 Task: Add an event with the title Second Product Development Meeting, date '2023/12/11', time 8:30 AM to 10:30 AMand add a description: Analyzing the intended target audience and evaluating how well the campaign resonated with them. This includes assessing the campaign's relevance, messaging, and communication channels used to reach the target audience.Select event color  Flamingo . Add location for the event as: 789 Elafonisi Beach, Crete, Greece, logged in from the account softage.6@softage.netand send the event invitation to softage.3@softage.net and softage.4@softage.net. Set a reminder for the event Weekly on Sunday
Action: Mouse moved to (66, 95)
Screenshot: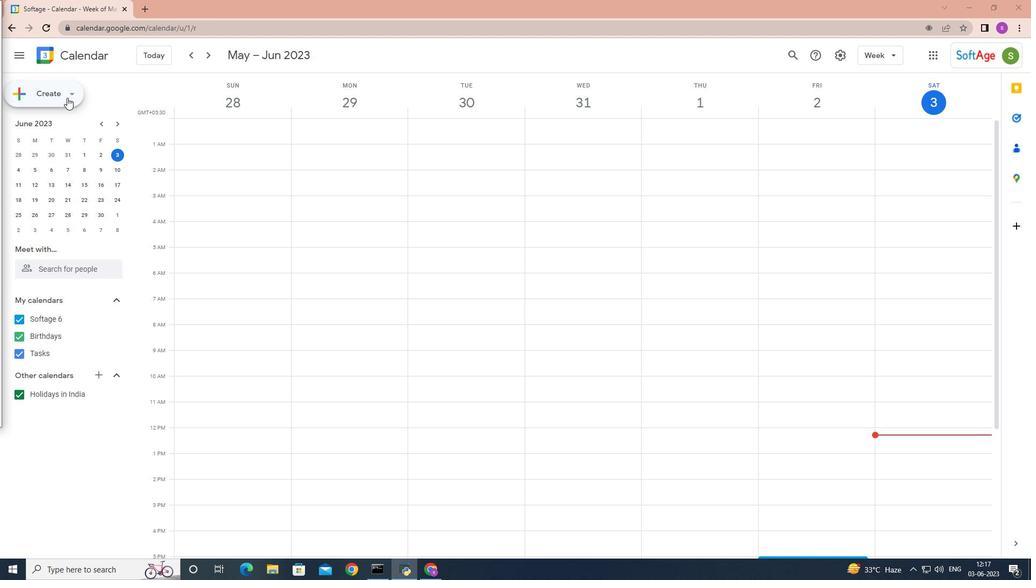 
Action: Mouse pressed left at (66, 95)
Screenshot: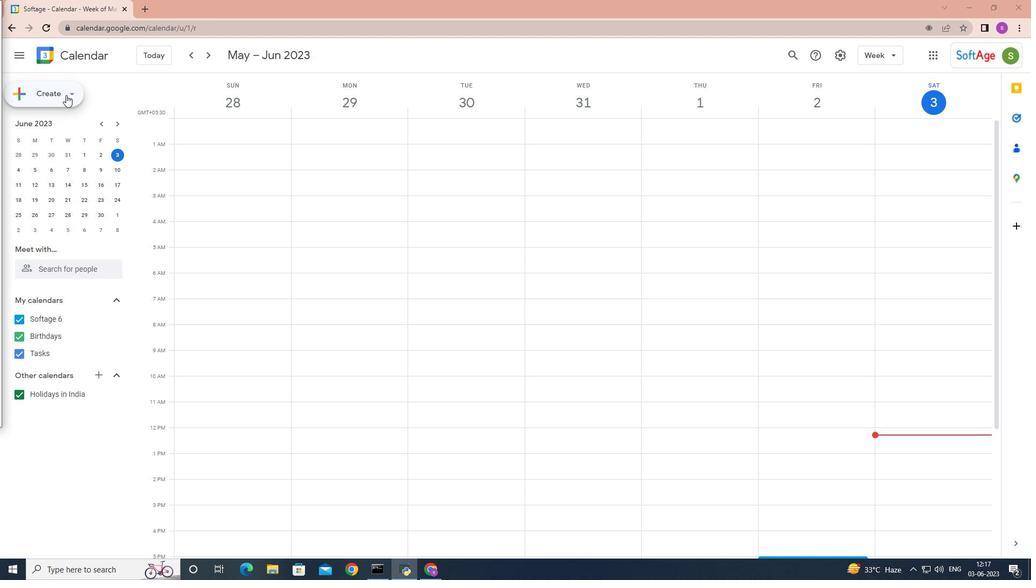 
Action: Mouse moved to (62, 118)
Screenshot: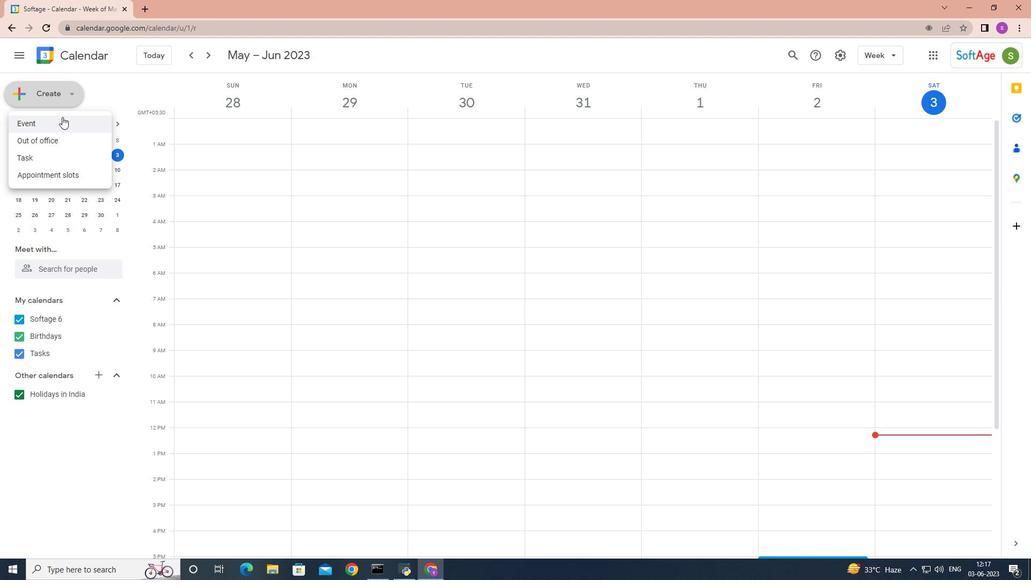 
Action: Mouse pressed left at (62, 118)
Screenshot: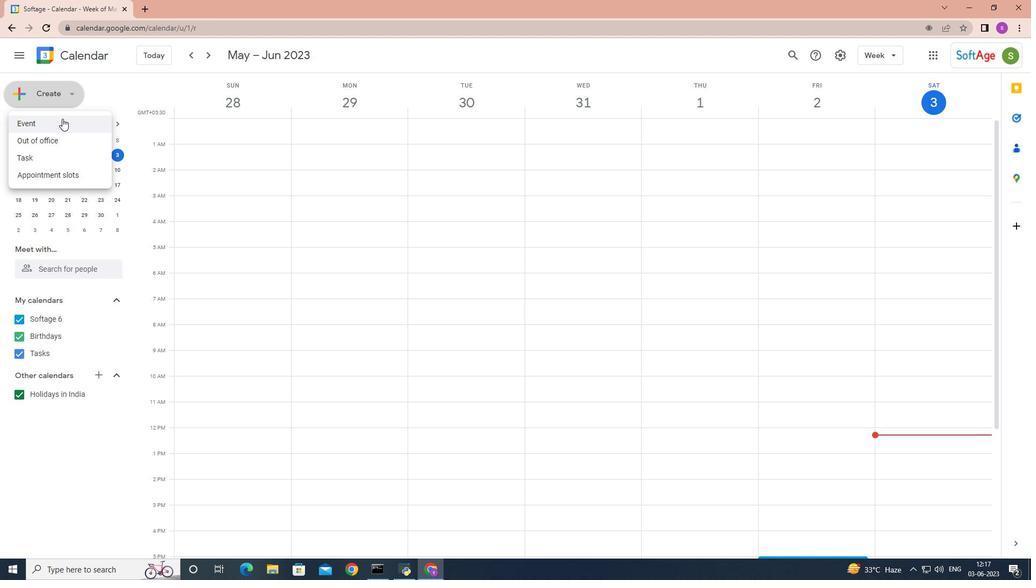 
Action: Mouse moved to (764, 427)
Screenshot: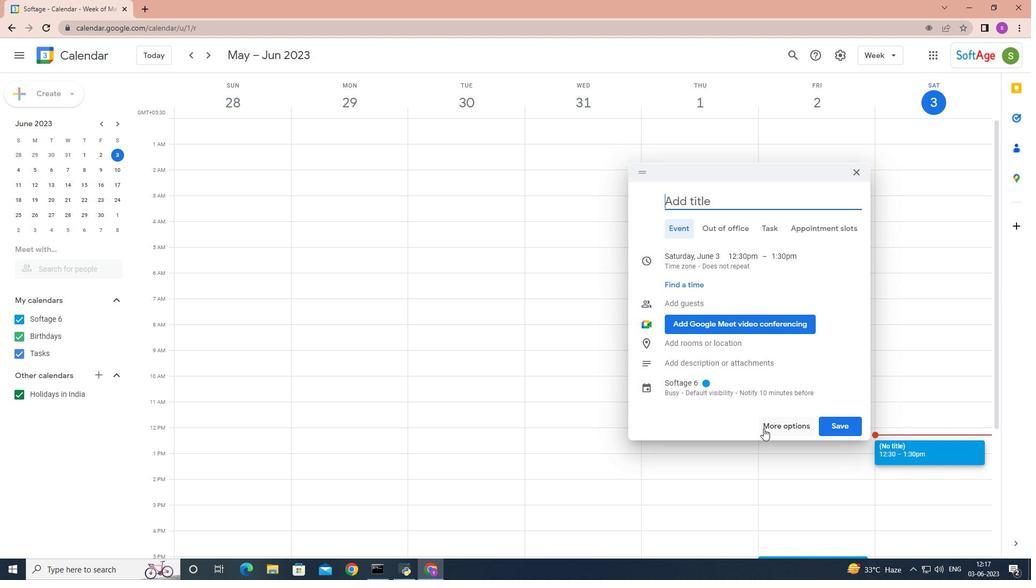 
Action: Mouse pressed left at (764, 427)
Screenshot: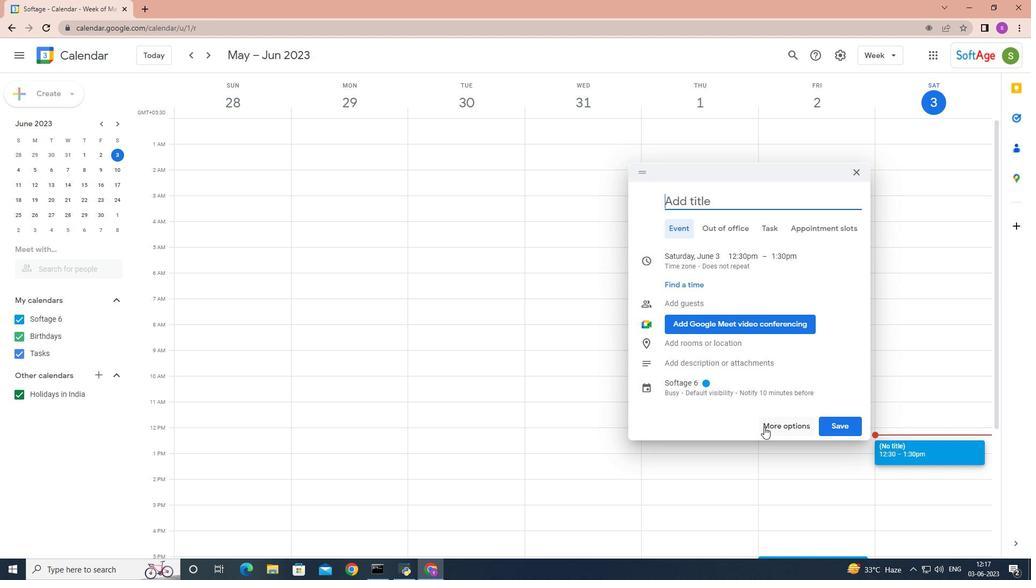 
Action: Mouse moved to (756, 423)
Screenshot: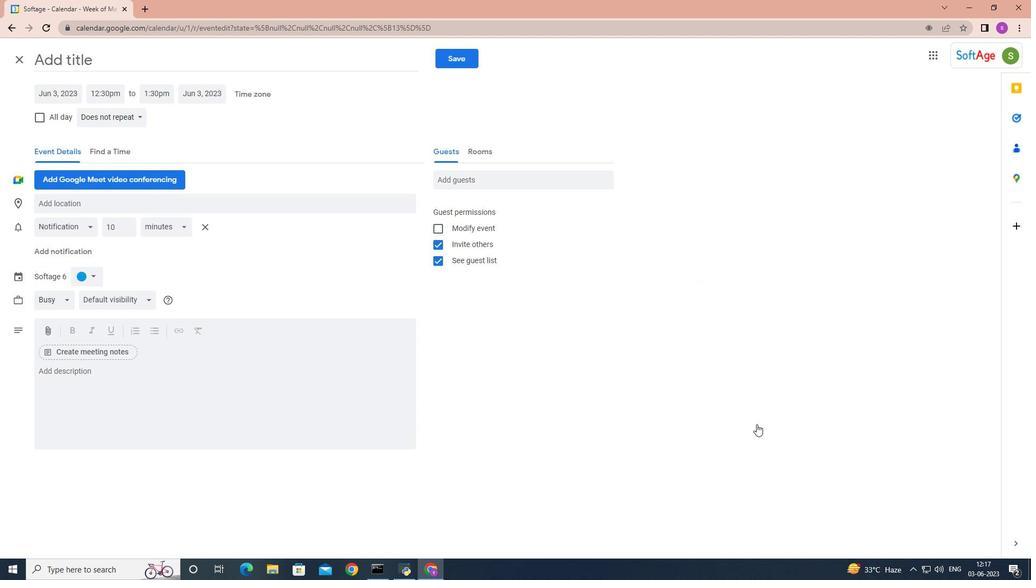 
Action: Key pressed <Key.shift>Second<Key.space><Key.shift>Product<Key.space><Key.shift>Development<Key.space><Key.shift>Meeting
Screenshot: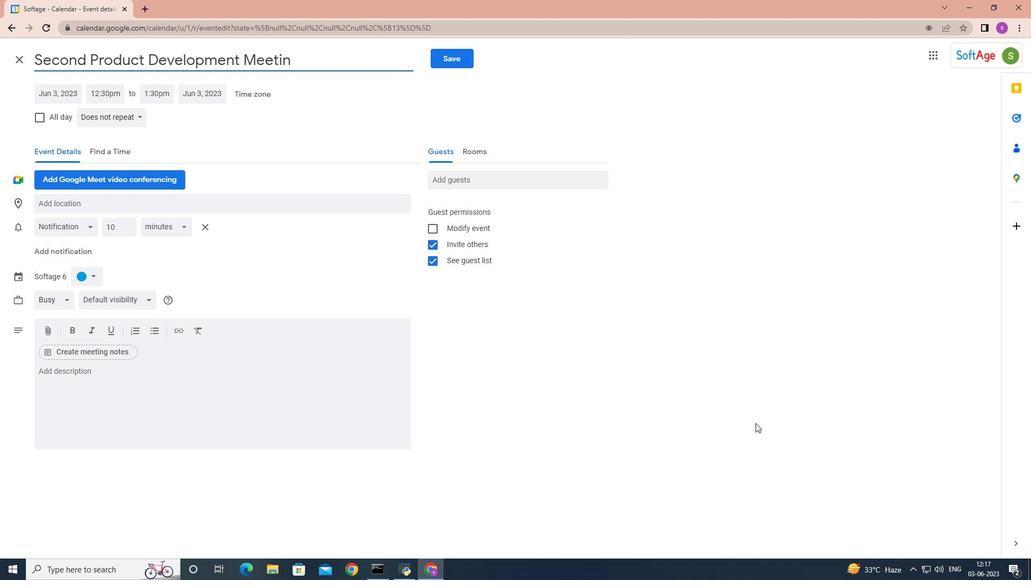 
Action: Mouse moved to (51, 91)
Screenshot: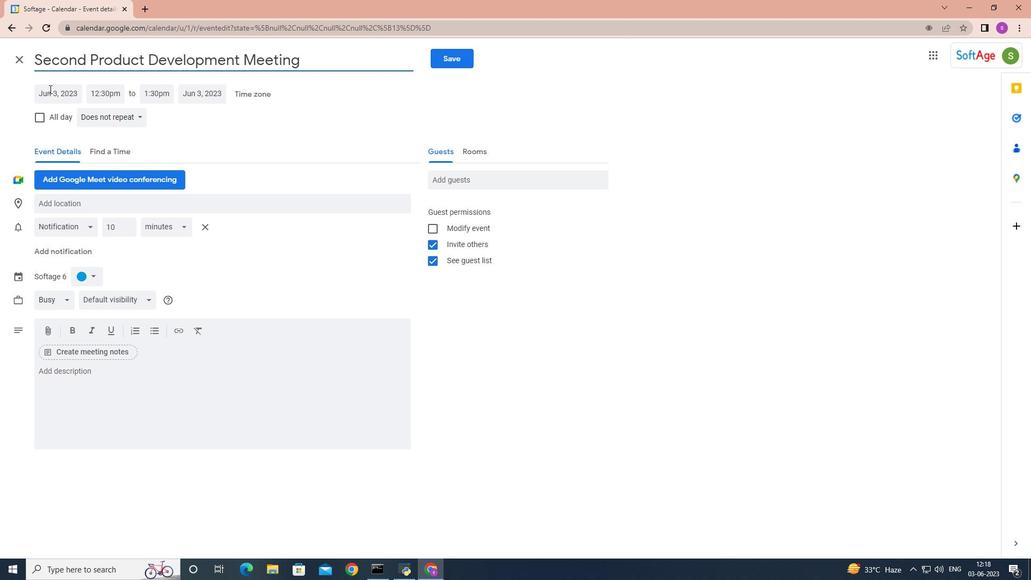 
Action: Mouse pressed left at (51, 91)
Screenshot: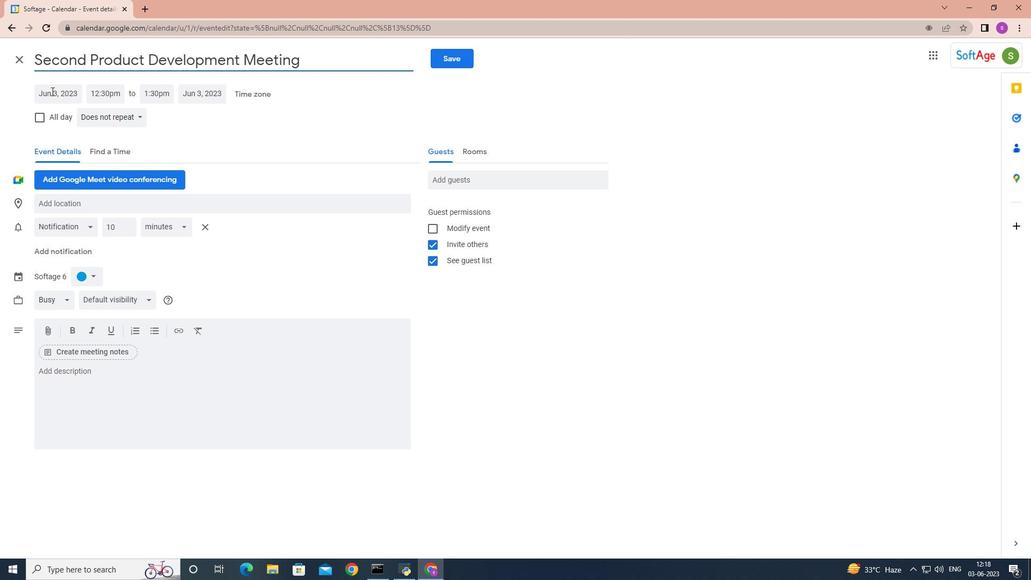 
Action: Mouse moved to (170, 116)
Screenshot: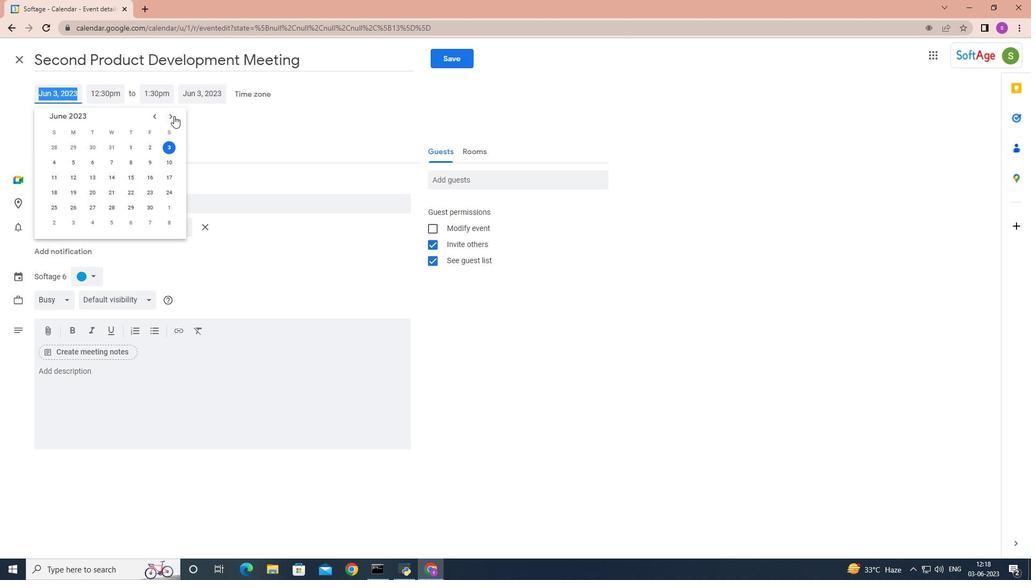 
Action: Mouse pressed left at (170, 116)
Screenshot: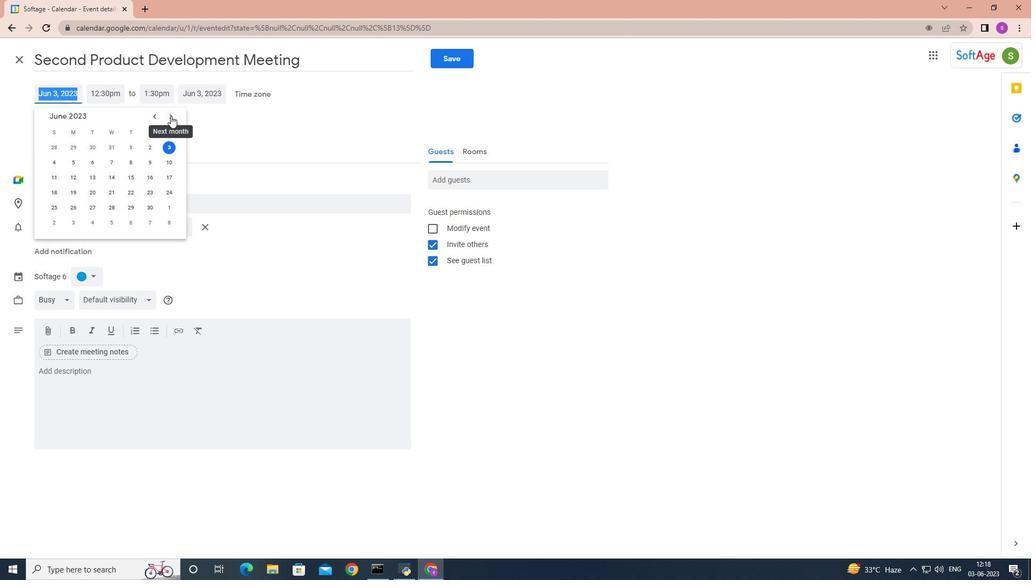 
Action: Mouse pressed left at (170, 116)
Screenshot: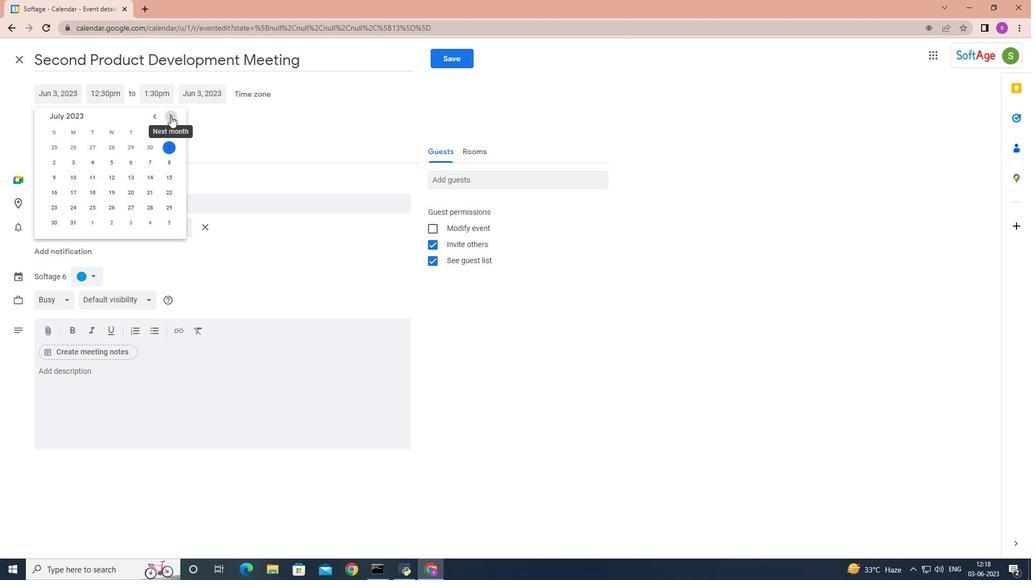 
Action: Mouse pressed left at (170, 116)
Screenshot: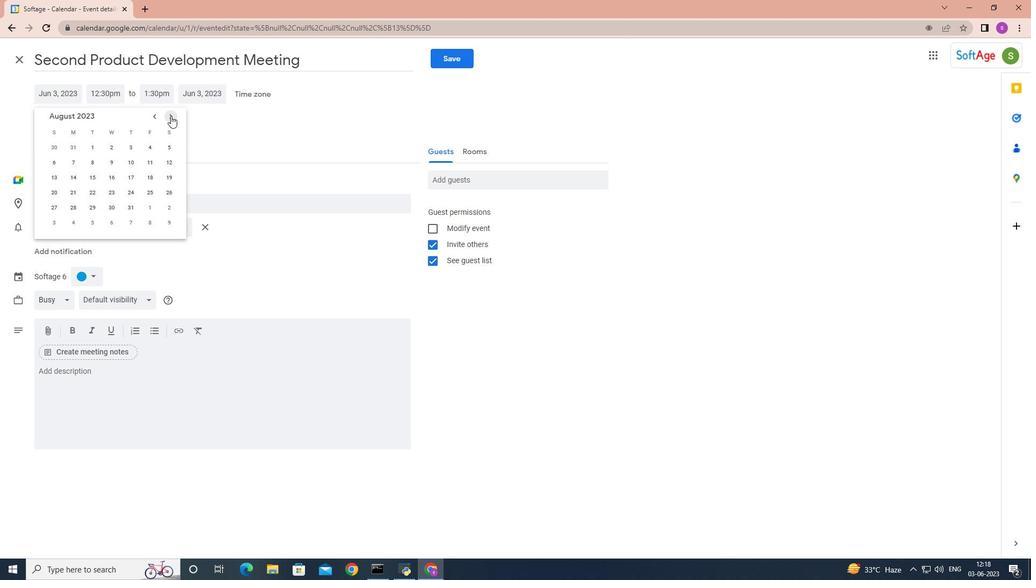 
Action: Mouse pressed left at (170, 116)
Screenshot: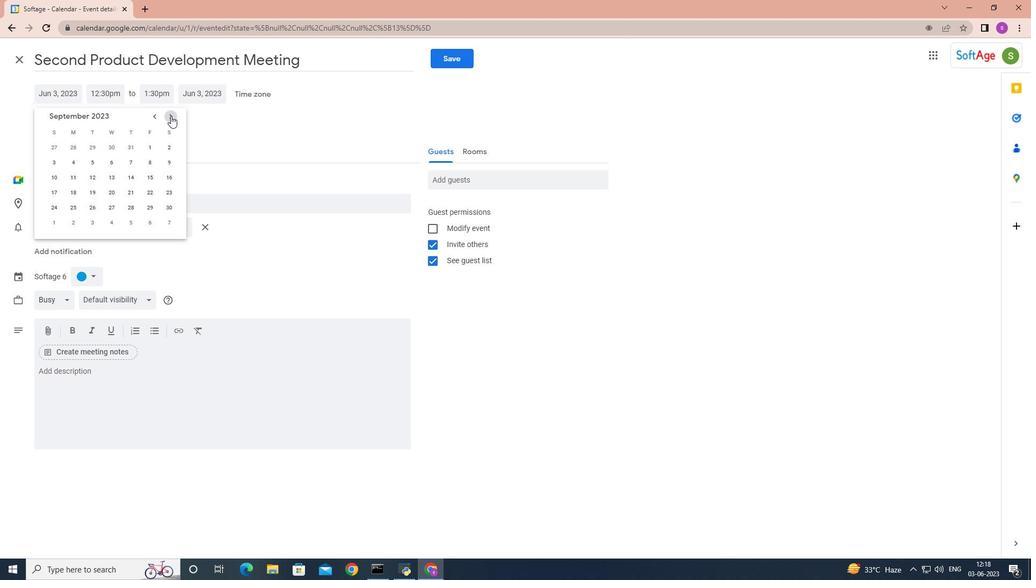 
Action: Mouse pressed left at (170, 116)
Screenshot: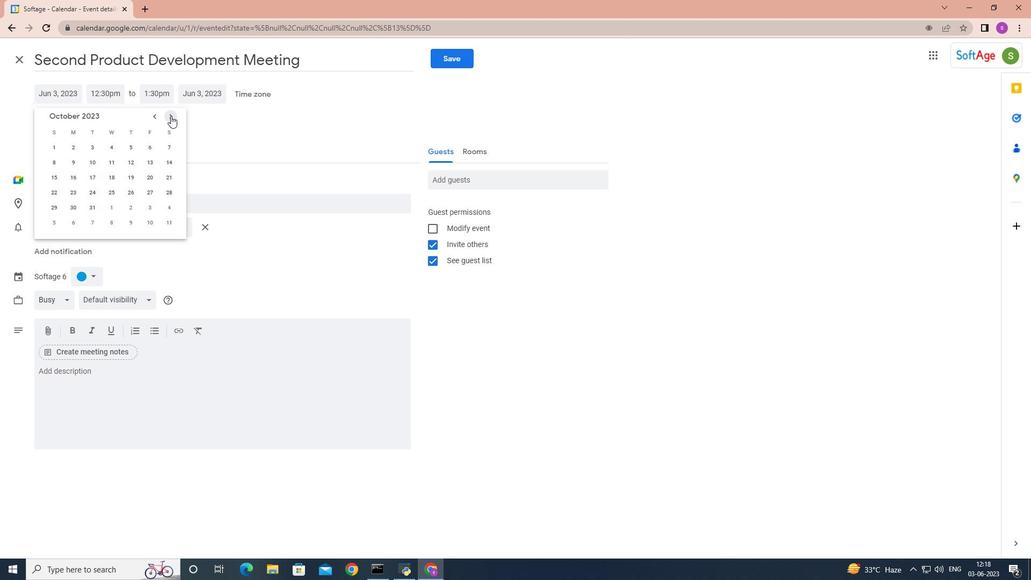
Action: Mouse pressed left at (170, 116)
Screenshot: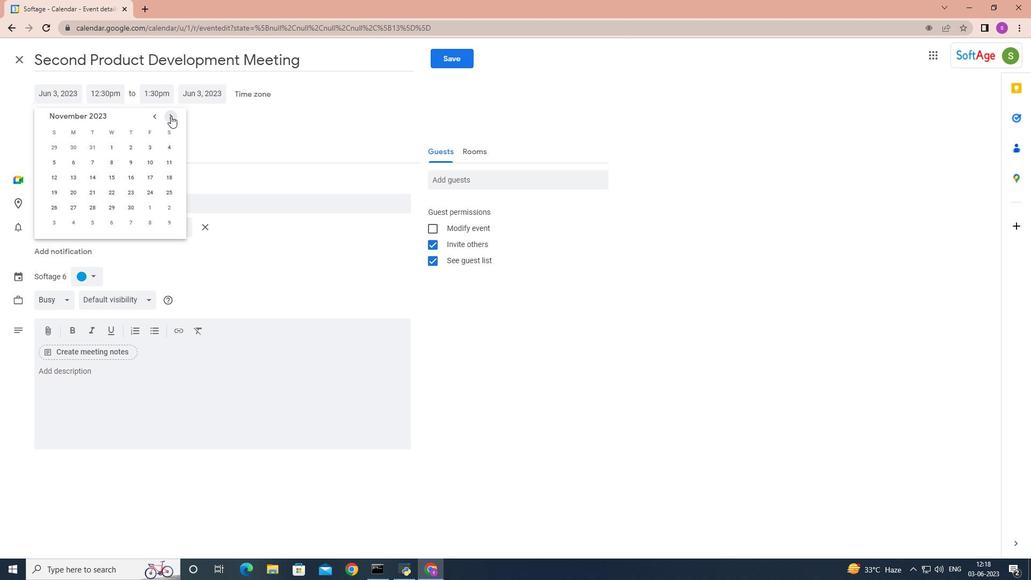 
Action: Mouse pressed left at (170, 116)
Screenshot: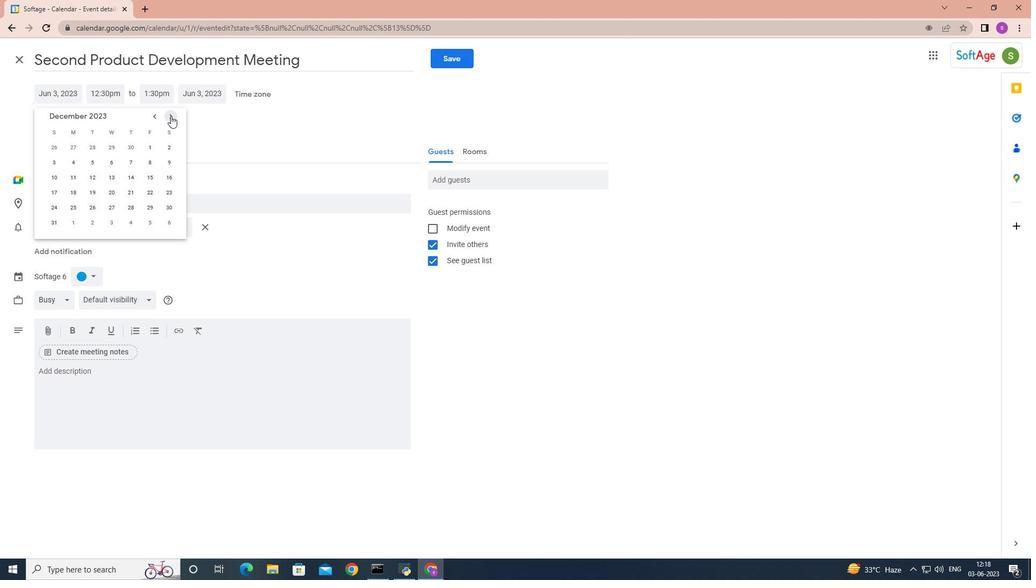 
Action: Mouse moved to (152, 116)
Screenshot: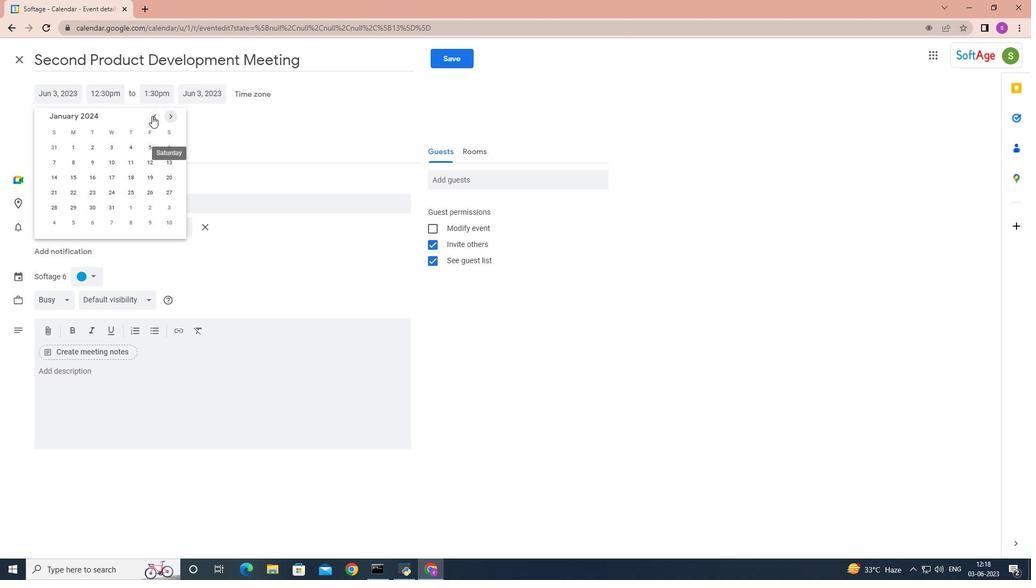 
Action: Mouse pressed left at (152, 116)
Screenshot: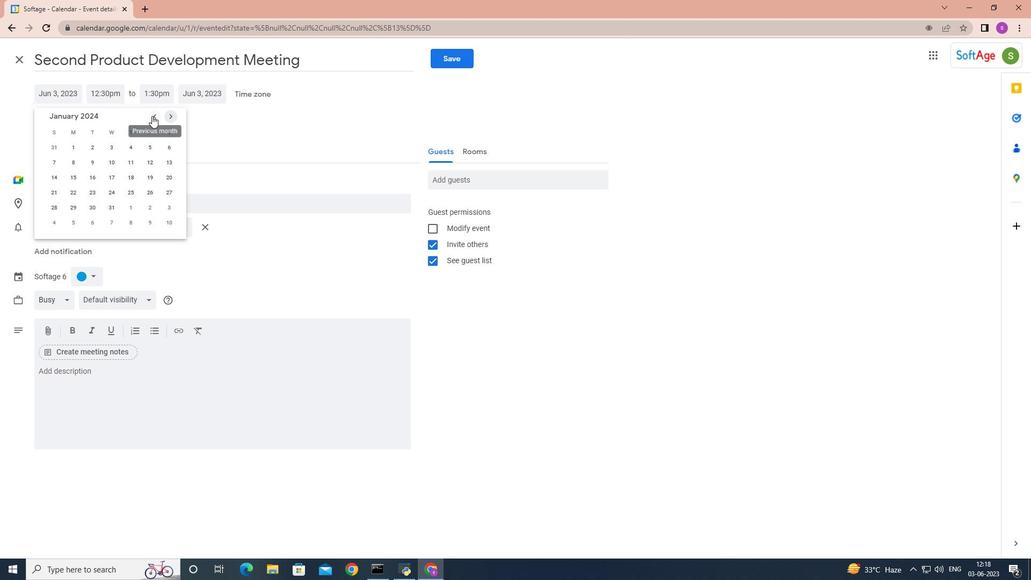 
Action: Mouse moved to (74, 177)
Screenshot: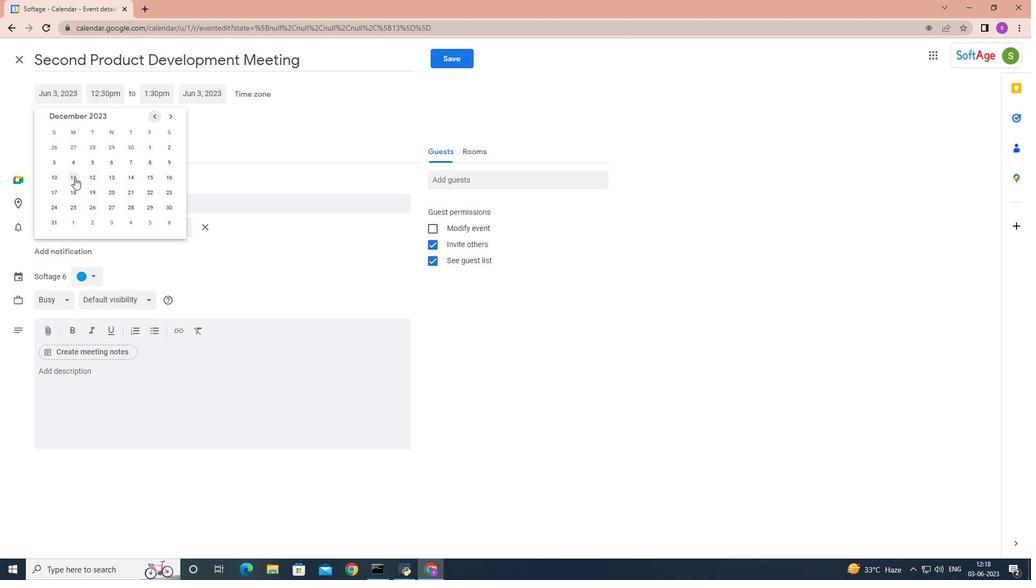 
Action: Mouse pressed left at (74, 177)
Screenshot: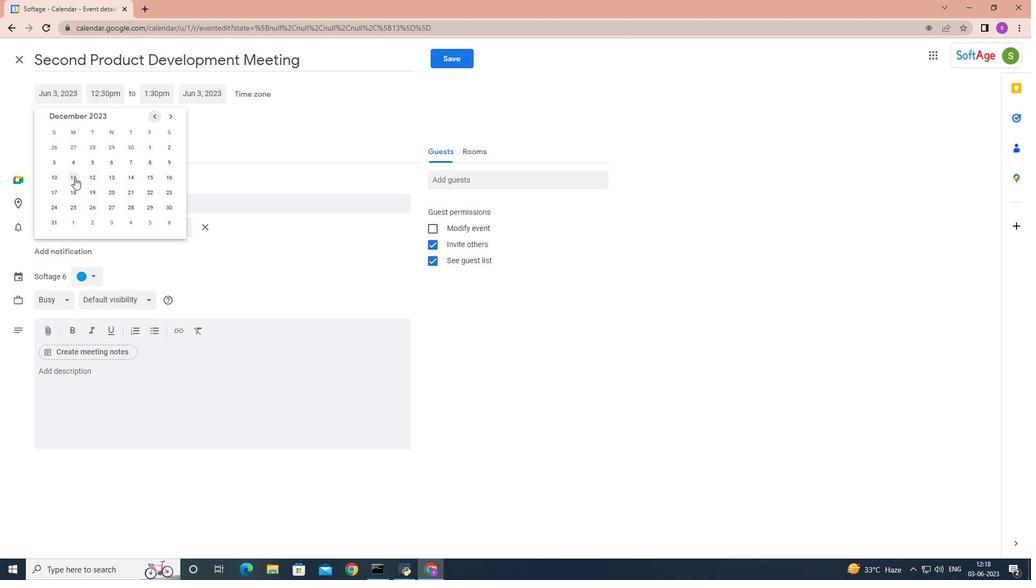 
Action: Mouse moved to (119, 95)
Screenshot: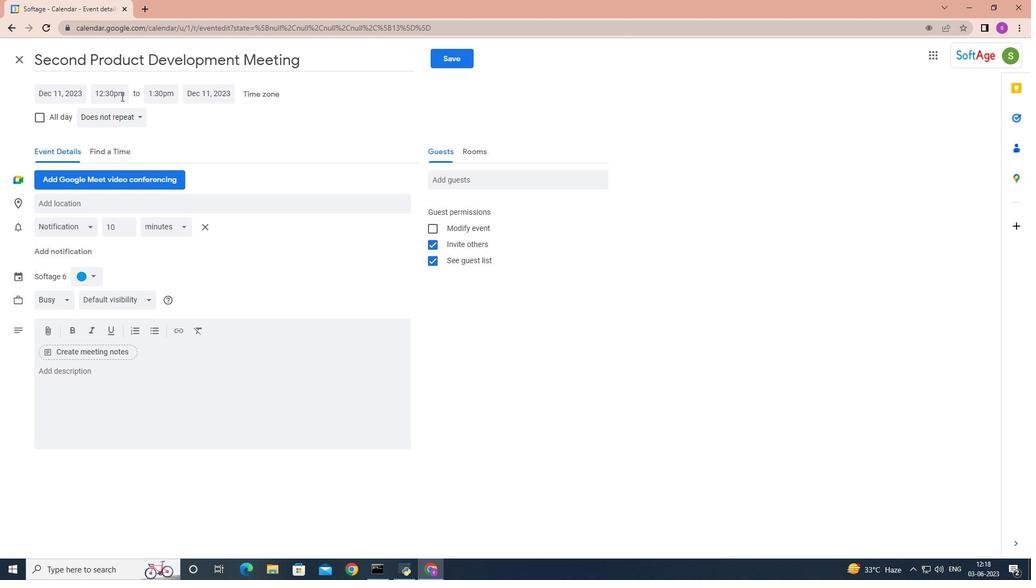 
Action: Mouse pressed left at (119, 95)
Screenshot: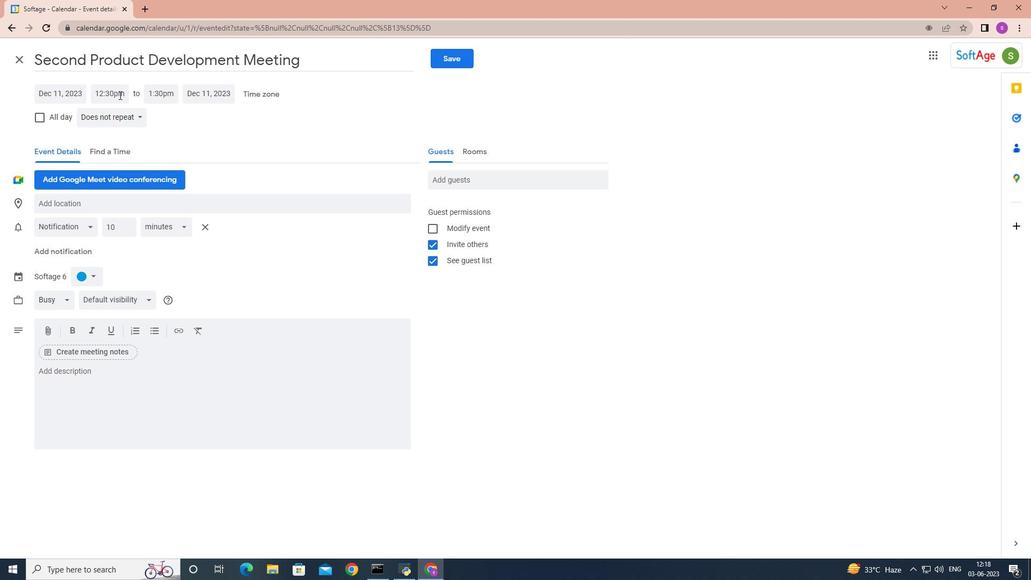 
Action: Mouse moved to (156, 175)
Screenshot: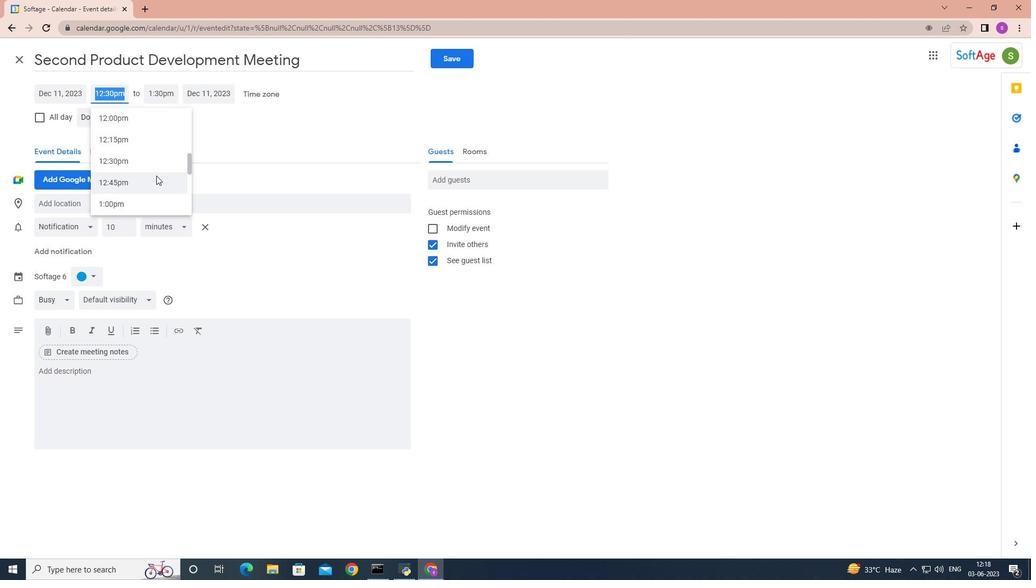 
Action: Mouse scrolled (156, 175) with delta (0, 0)
Screenshot: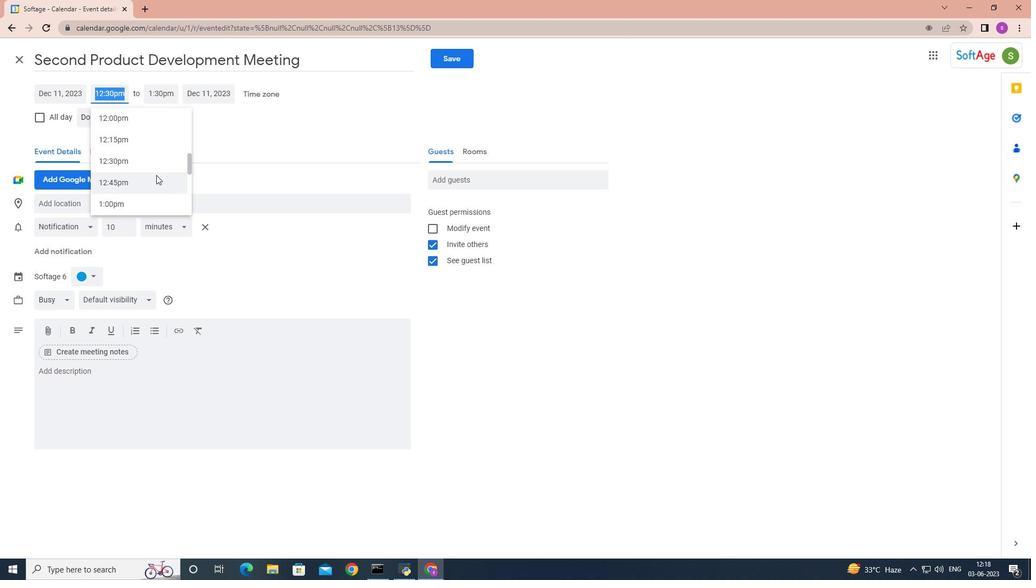 
Action: Mouse scrolled (156, 175) with delta (0, 0)
Screenshot: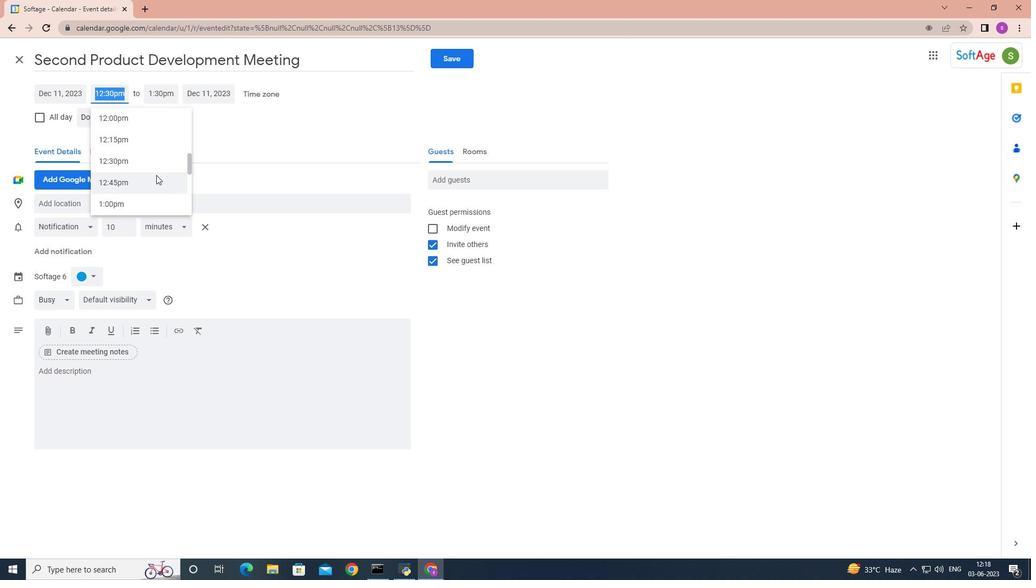 
Action: Mouse scrolled (156, 175) with delta (0, 0)
Screenshot: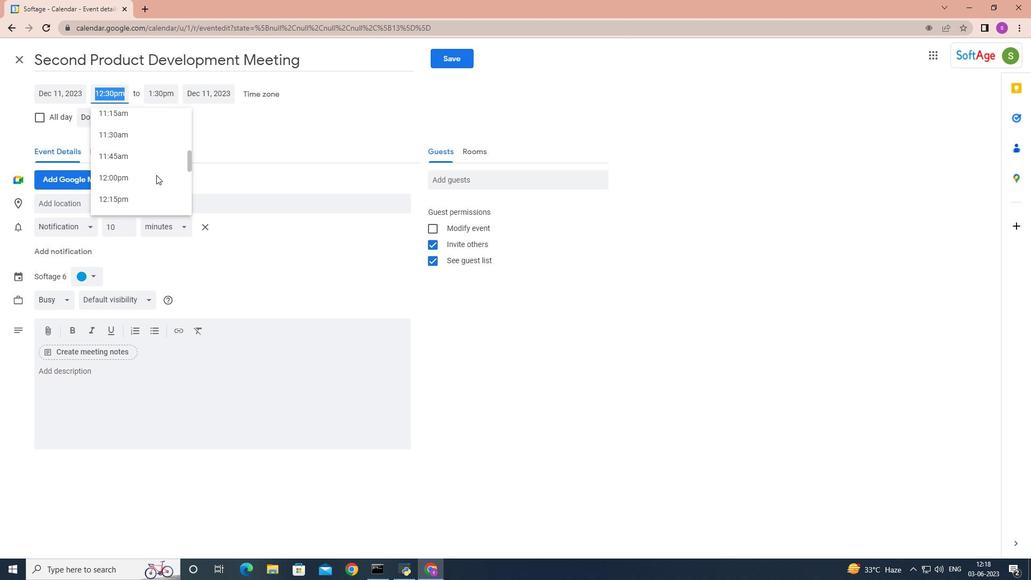 
Action: Mouse scrolled (156, 175) with delta (0, 0)
Screenshot: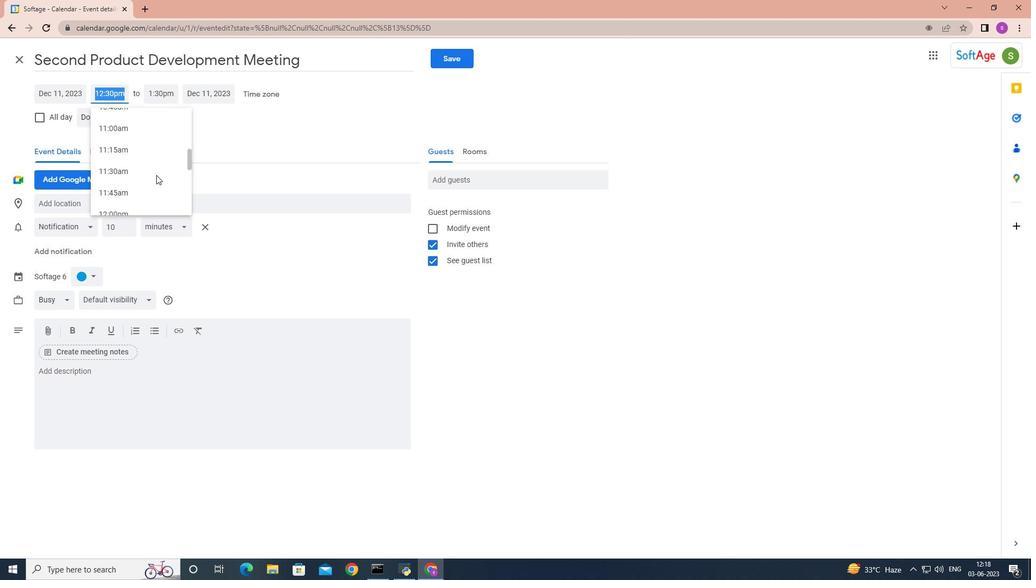 
Action: Mouse scrolled (156, 175) with delta (0, 0)
Screenshot: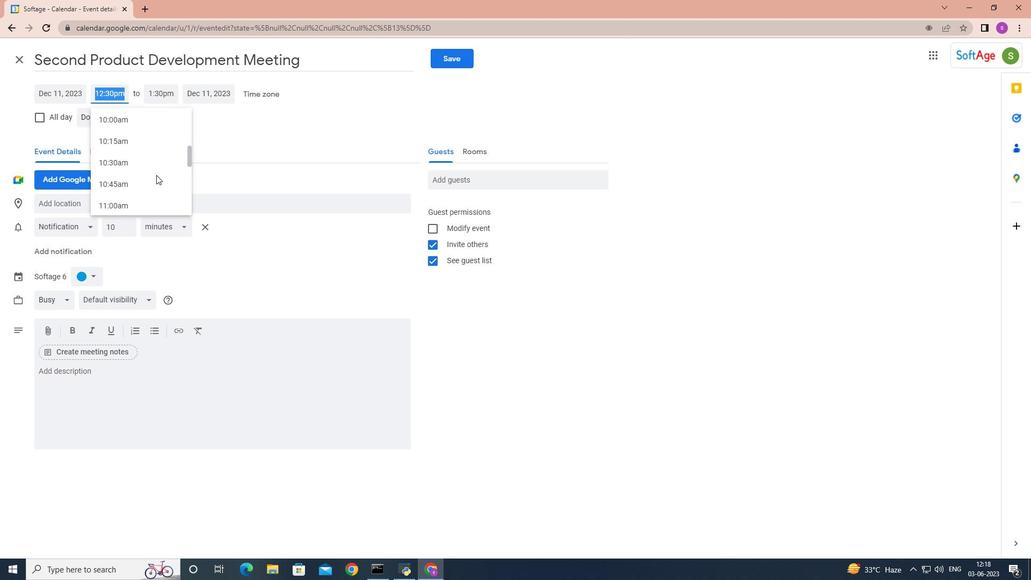 
Action: Mouse scrolled (156, 175) with delta (0, 0)
Screenshot: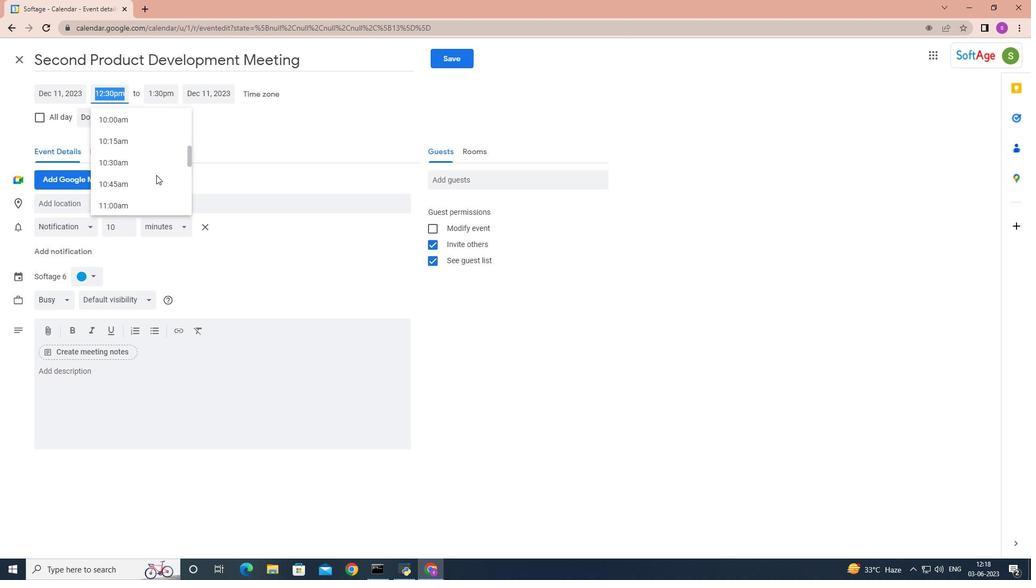 
Action: Mouse scrolled (156, 175) with delta (0, 0)
Screenshot: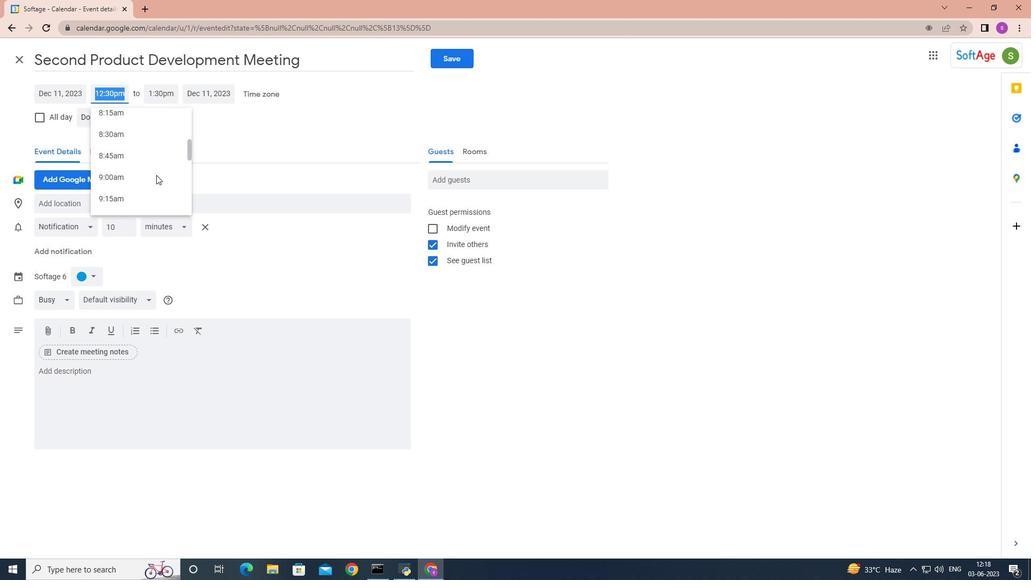 
Action: Mouse moved to (133, 194)
Screenshot: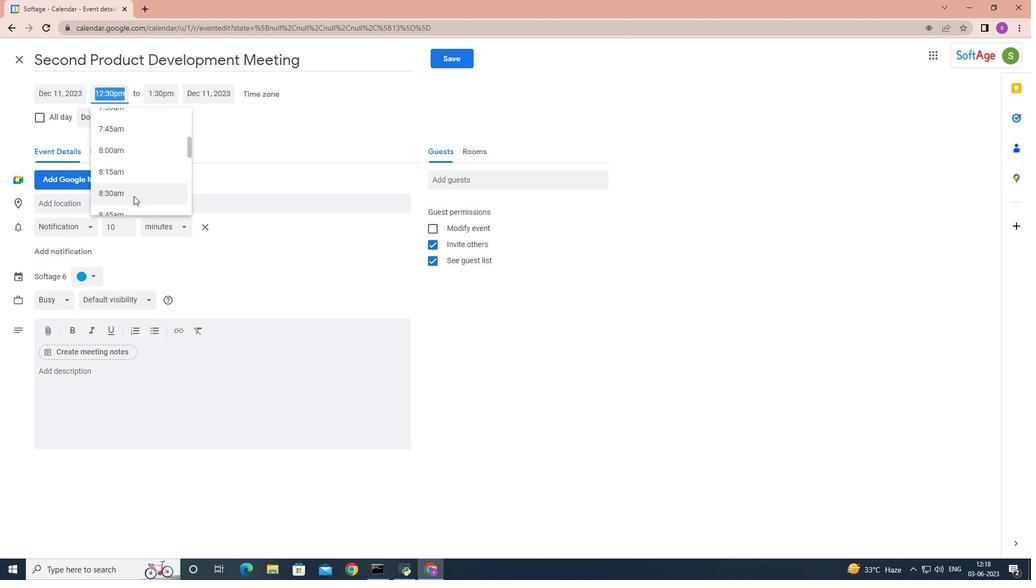 
Action: Mouse pressed left at (133, 194)
Screenshot: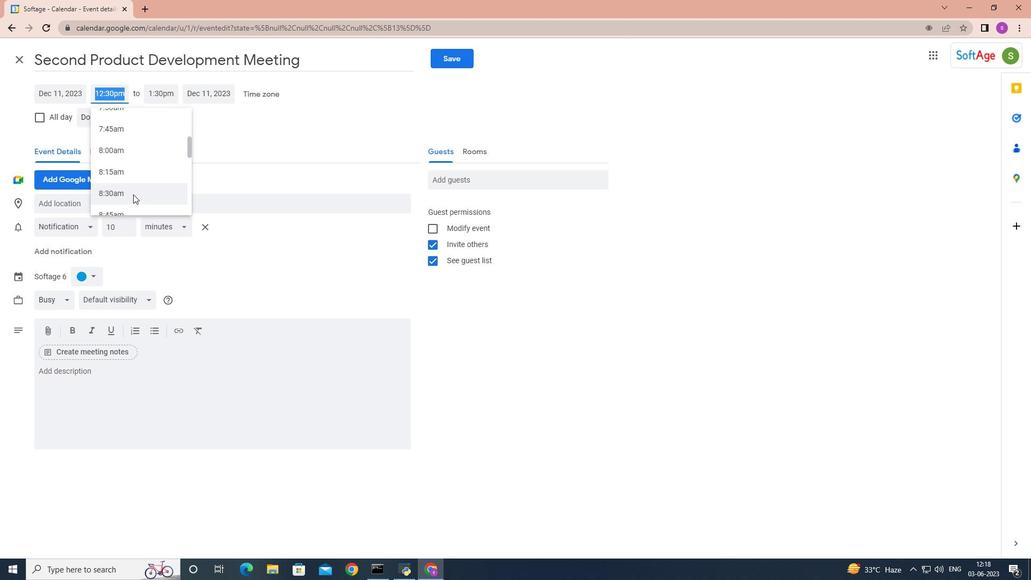 
Action: Mouse moved to (157, 92)
Screenshot: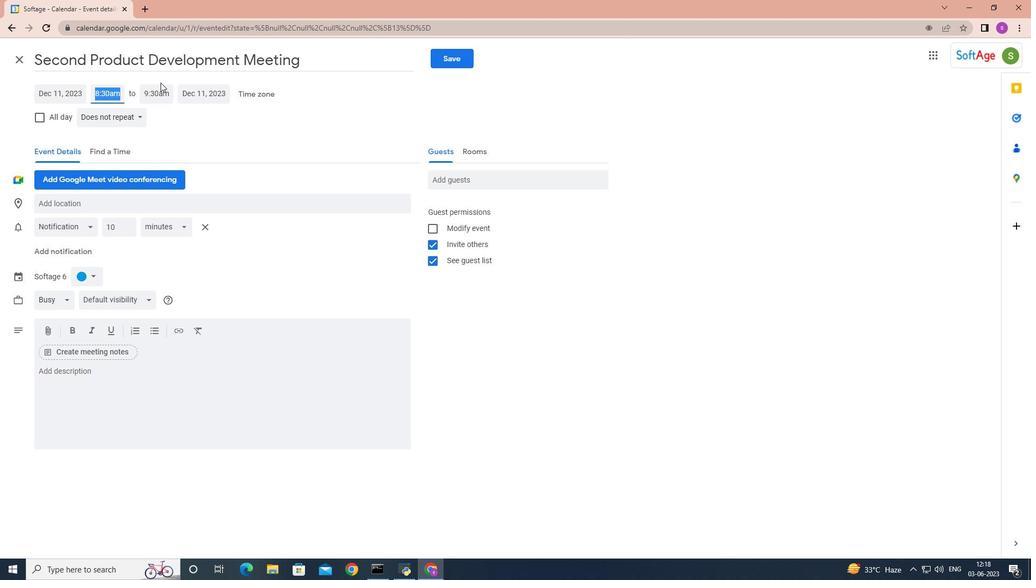 
Action: Mouse pressed left at (157, 92)
Screenshot: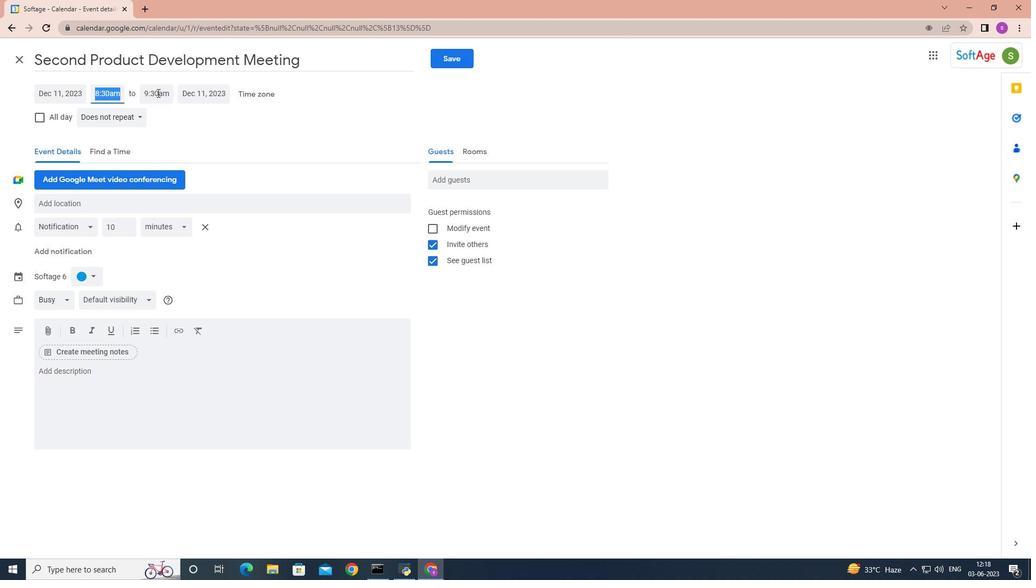 
Action: Mouse moved to (191, 204)
Screenshot: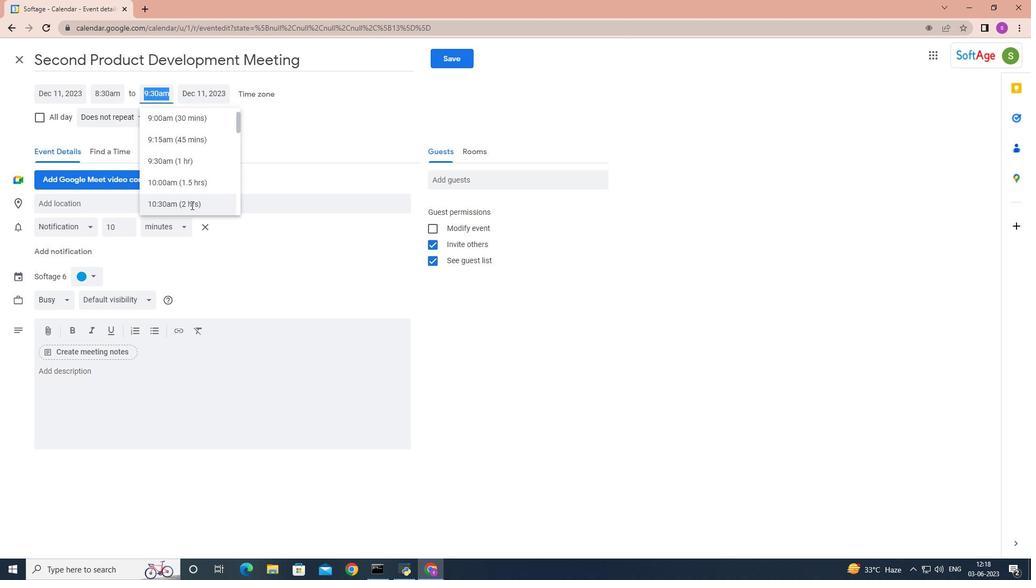 
Action: Mouse pressed left at (191, 204)
Screenshot: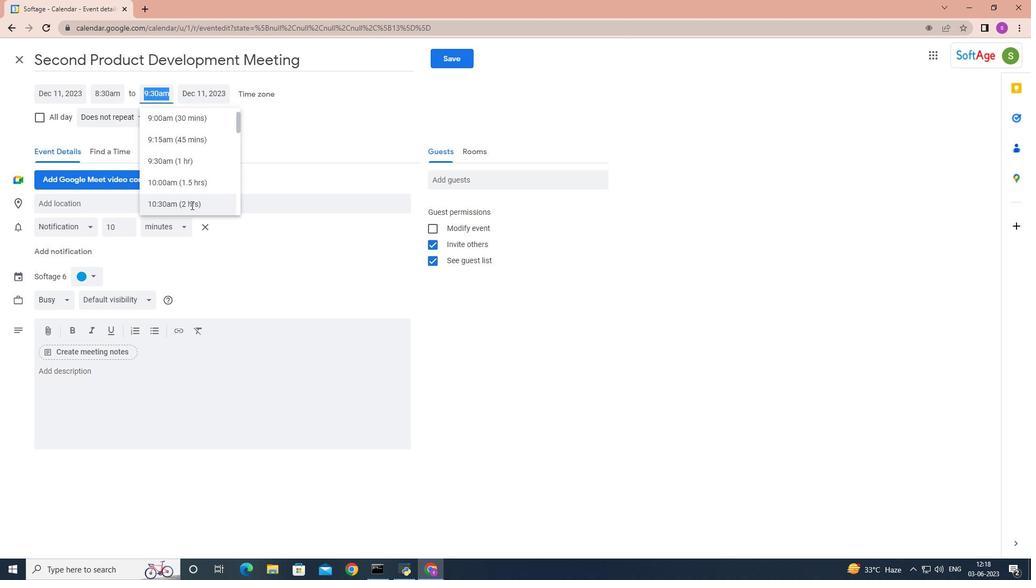 
Action: Mouse moved to (87, 373)
Screenshot: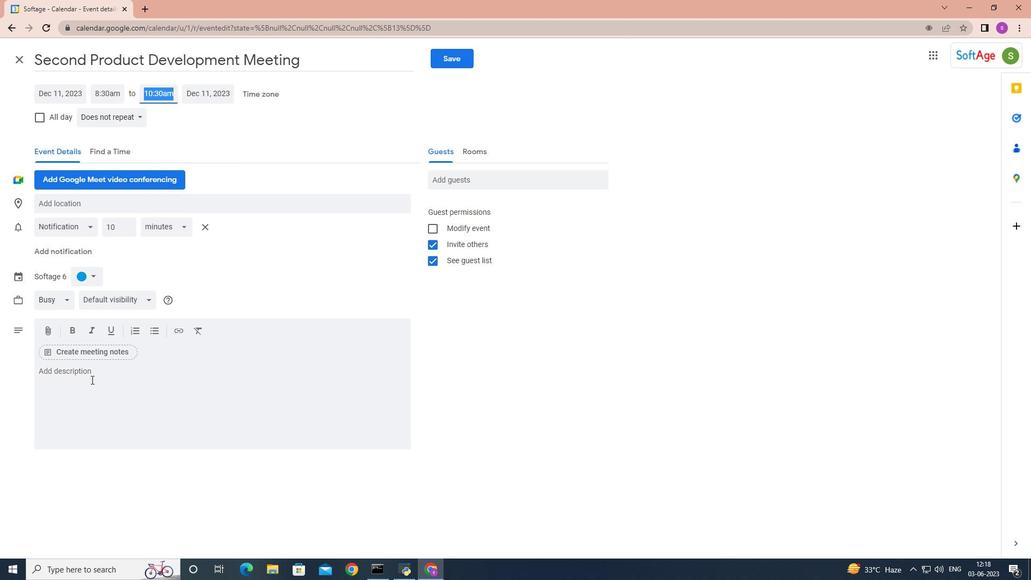 
Action: Mouse pressed left at (87, 373)
Screenshot: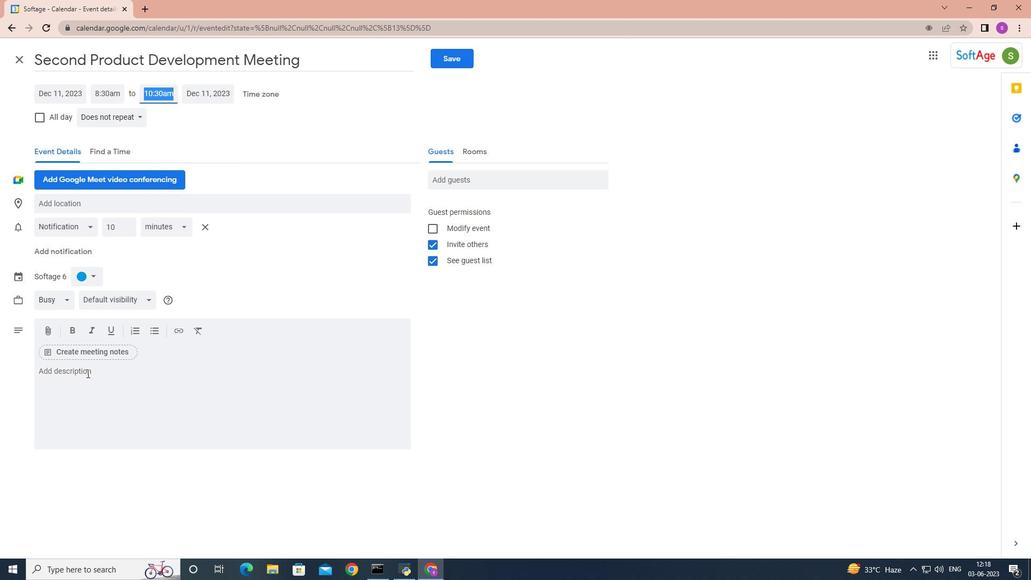 
Action: Key pressed <Key.shift>Analyzing<Key.space>the<Key.space>intended<Key.space>target<Key.space>audience<Key.space>and<Key.space>evaluating<Key.space>how<Key.space>well<Key.space>the<Key.space>campaign<Key.space>resonated<Key.space>with<Key.space>them.<Key.space>this<Key.space>includes<Key.space>assessing<Key.space>the<Key.space>campaign<Key.space>relevance,<Key.space>messaging,<Key.space>and<Key.space>communication<Key.space>channels<Key.space>used<Key.space>to<Key.space>reach<Key.space>the<Key.space>target<Key.space>audience.
Screenshot: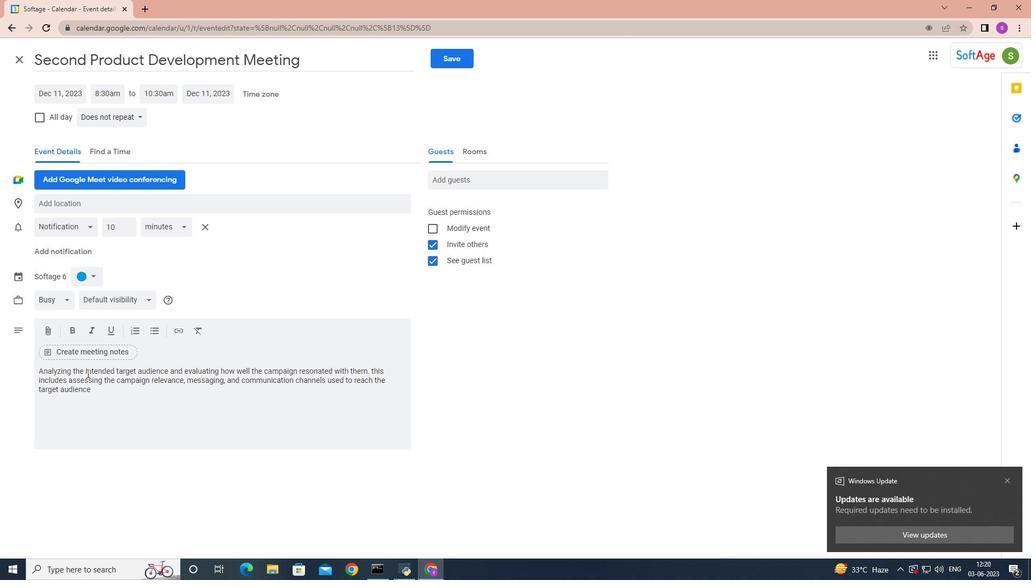 
Action: Mouse moved to (93, 275)
Screenshot: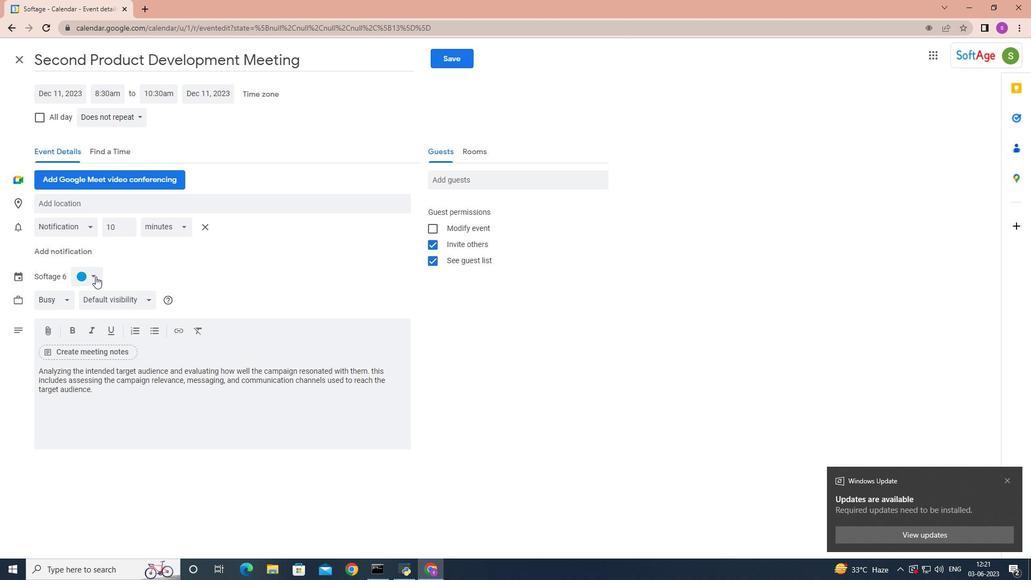 
Action: Mouse pressed left at (93, 275)
Screenshot: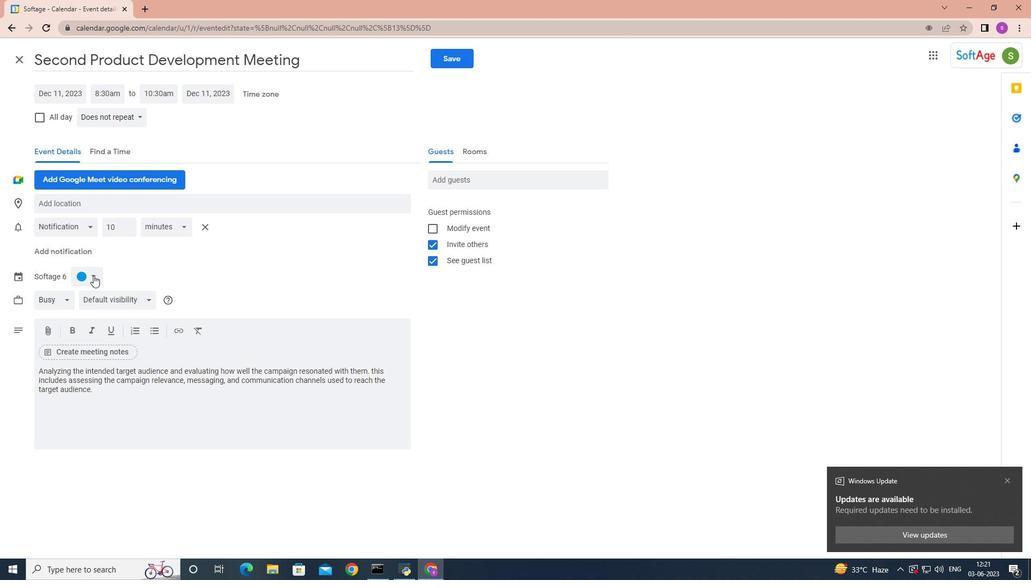 
Action: Mouse moved to (92, 277)
Screenshot: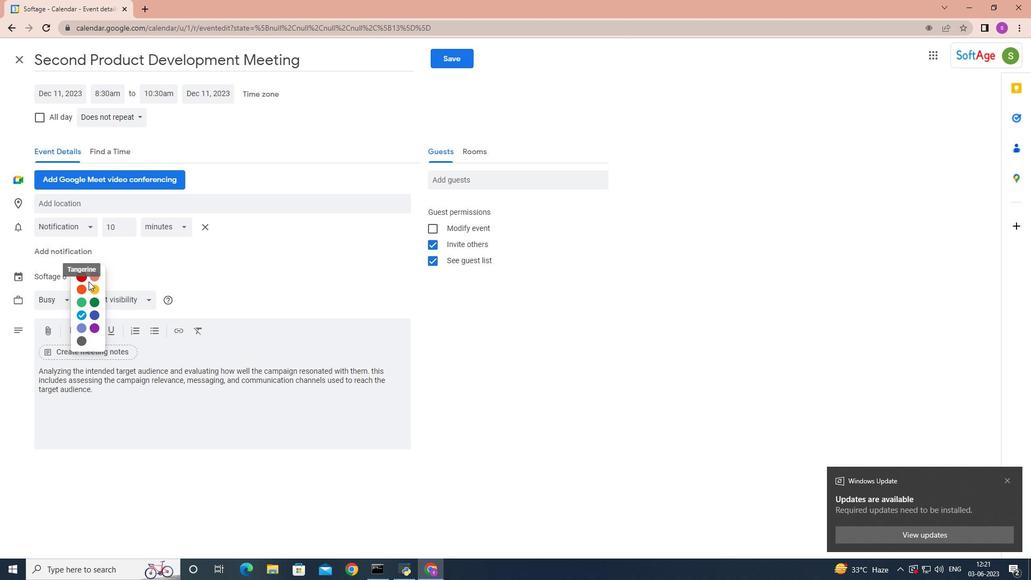 
Action: Mouse pressed left at (92, 277)
Screenshot: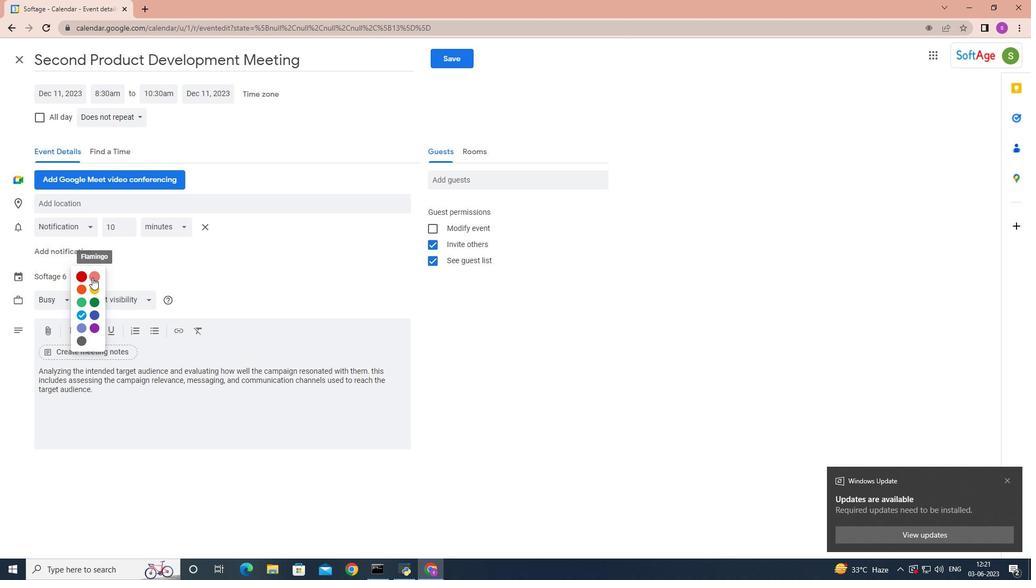 
Action: Mouse moved to (89, 203)
Screenshot: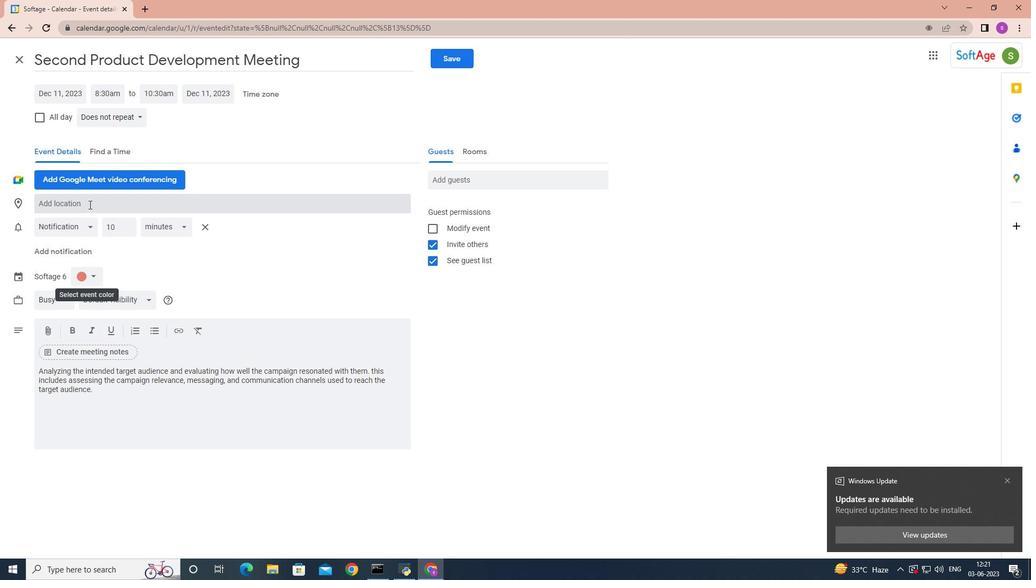 
Action: Mouse pressed left at (89, 203)
Screenshot: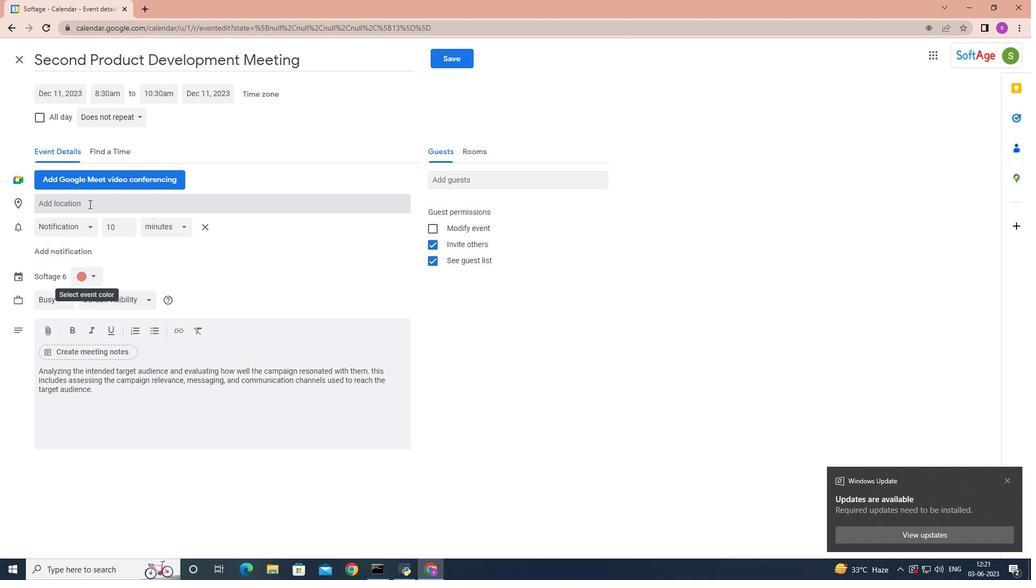 
Action: Key pressed 789<Key.space><Key.shift>Elafonisi<Key.space><Key.shift>Beach,<Key.space><Key.shift>Create,<Key.space><Key.shift>Greece,
Screenshot: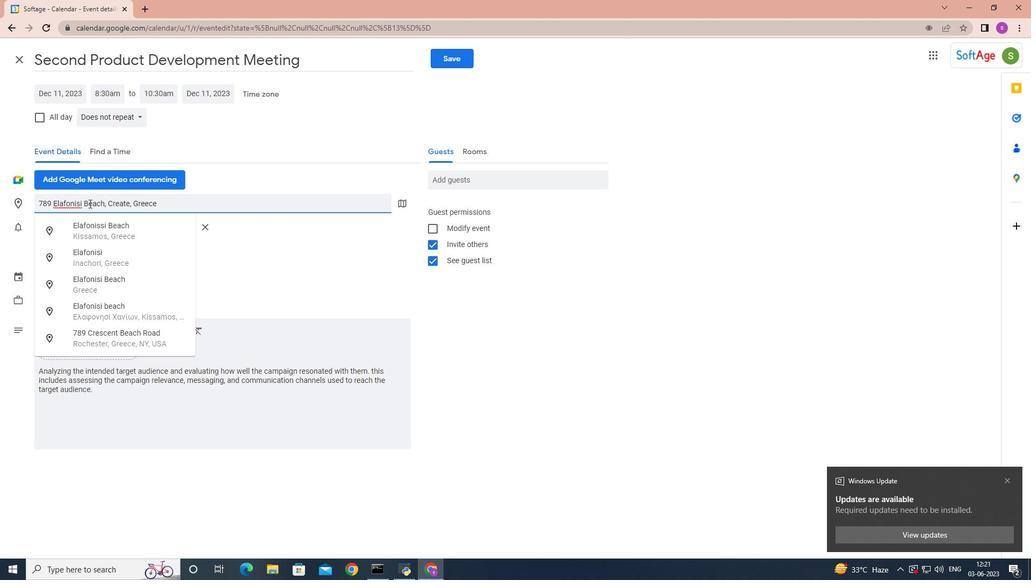 
Action: Mouse moved to (482, 177)
Screenshot: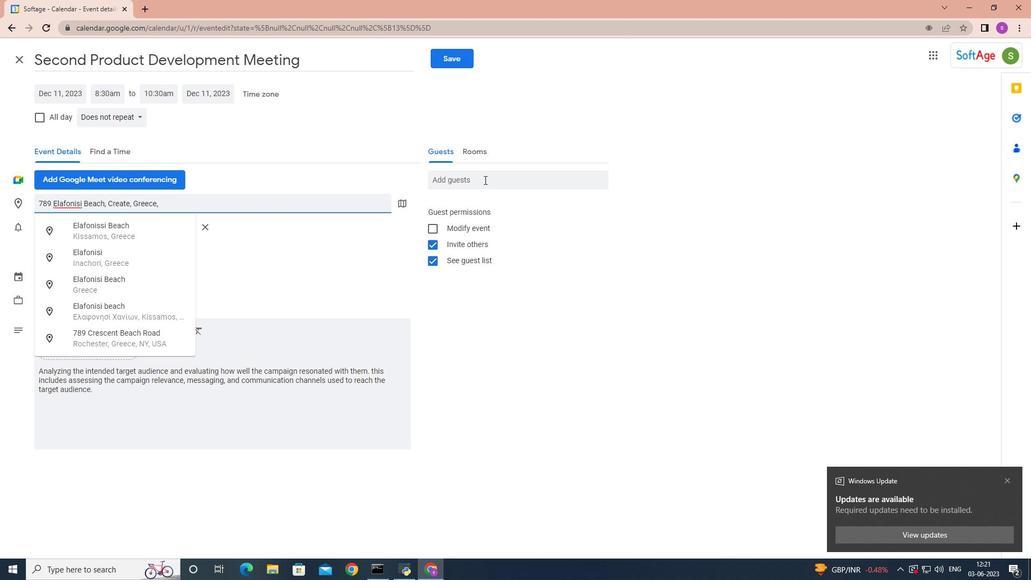 
Action: Mouse pressed left at (482, 177)
Screenshot: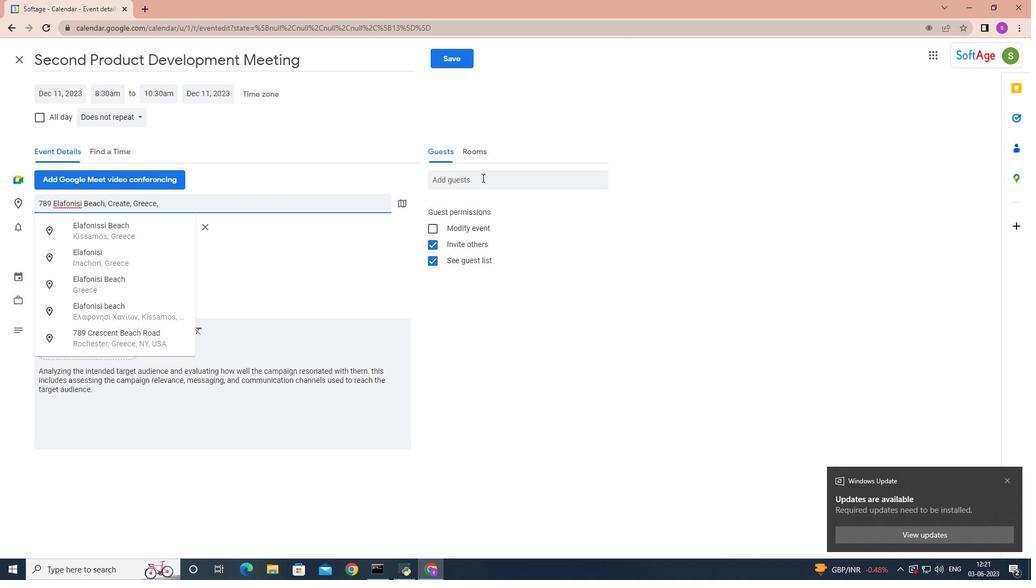 
Action: Key pressed softage.3
Screenshot: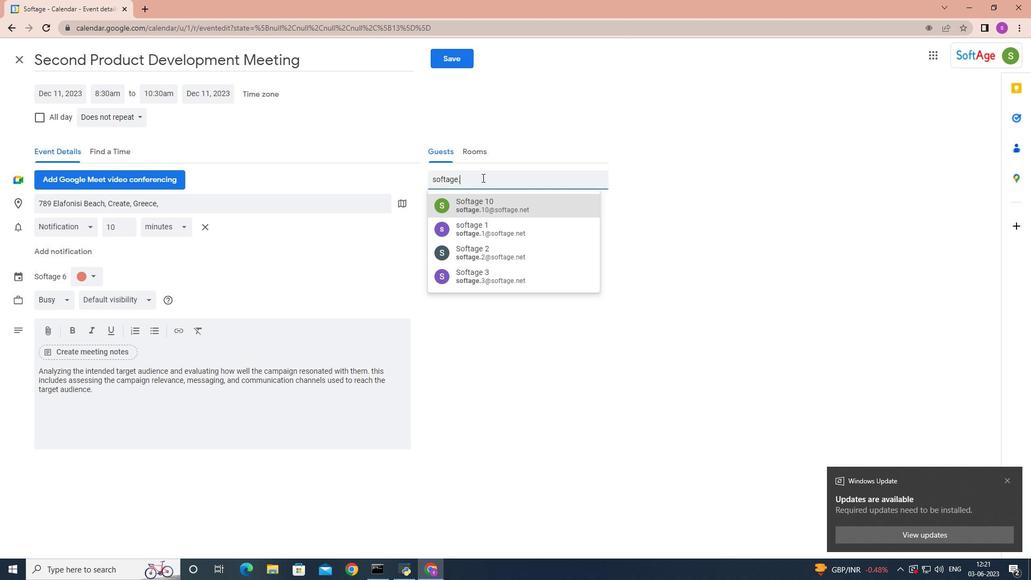 
Action: Mouse moved to (476, 204)
Screenshot: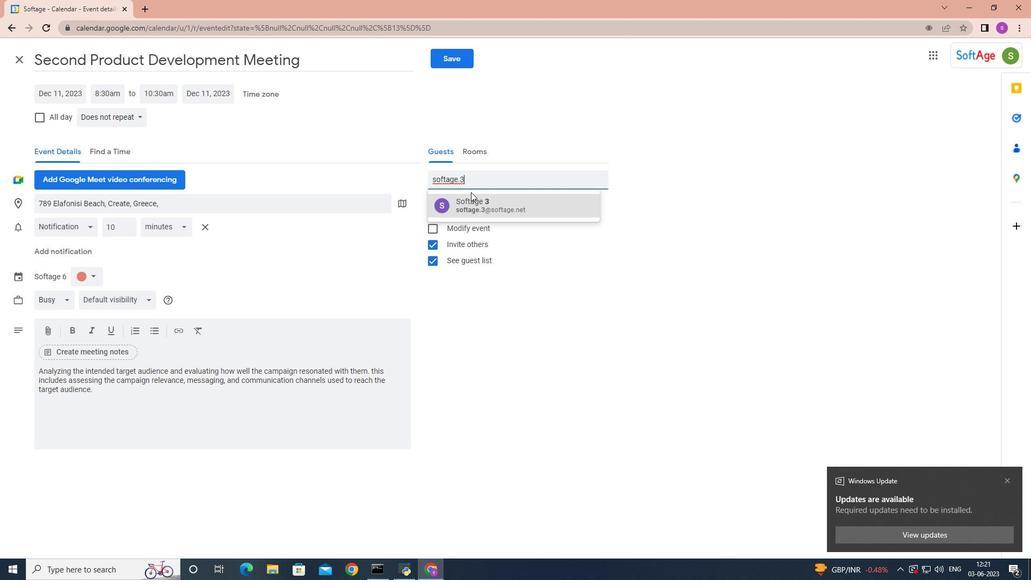 
Action: Mouse pressed left at (476, 204)
Screenshot: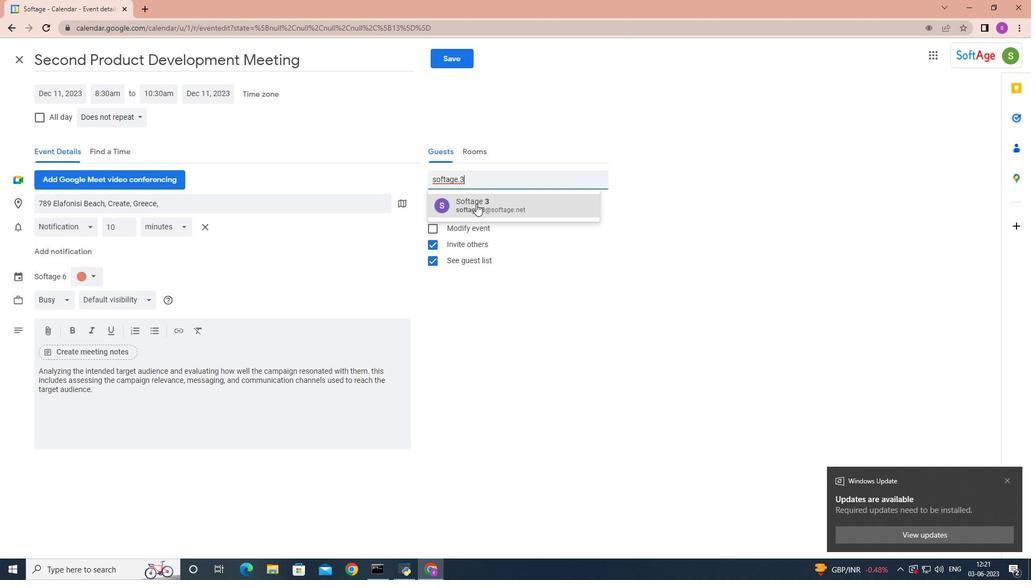 
Action: Mouse moved to (481, 185)
Screenshot: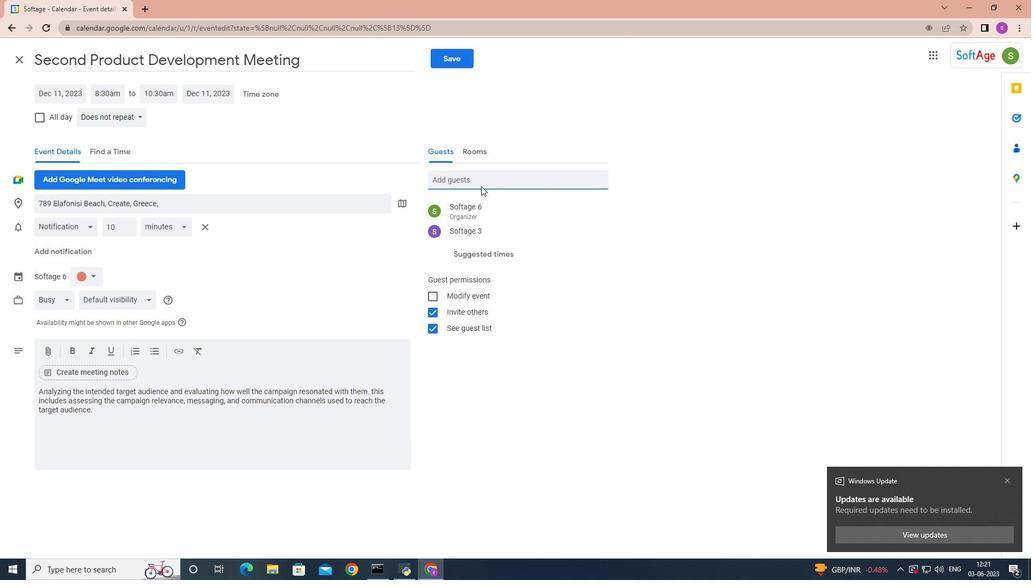 
Action: Key pressed softage.4
Screenshot: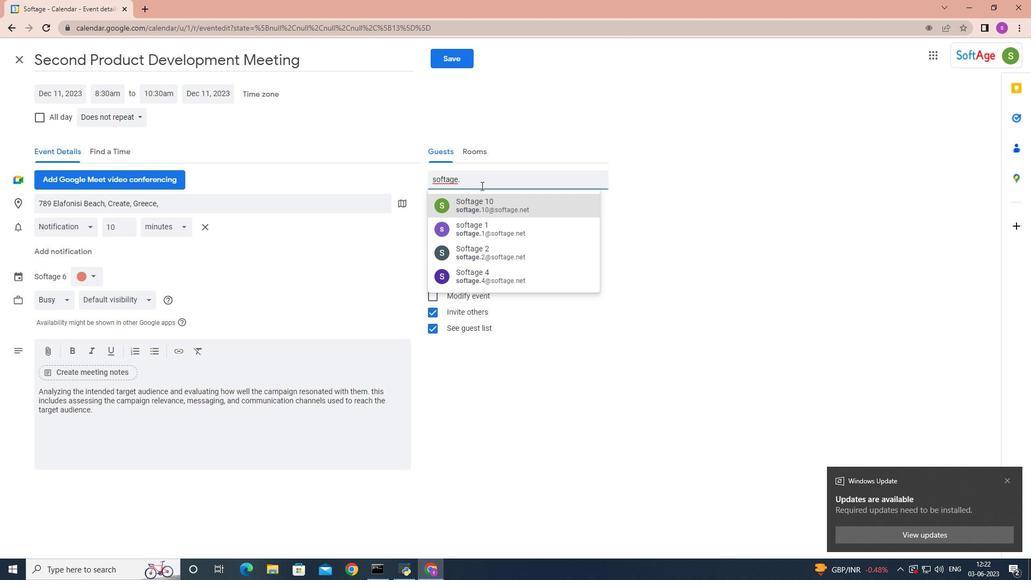 
Action: Mouse moved to (481, 201)
Screenshot: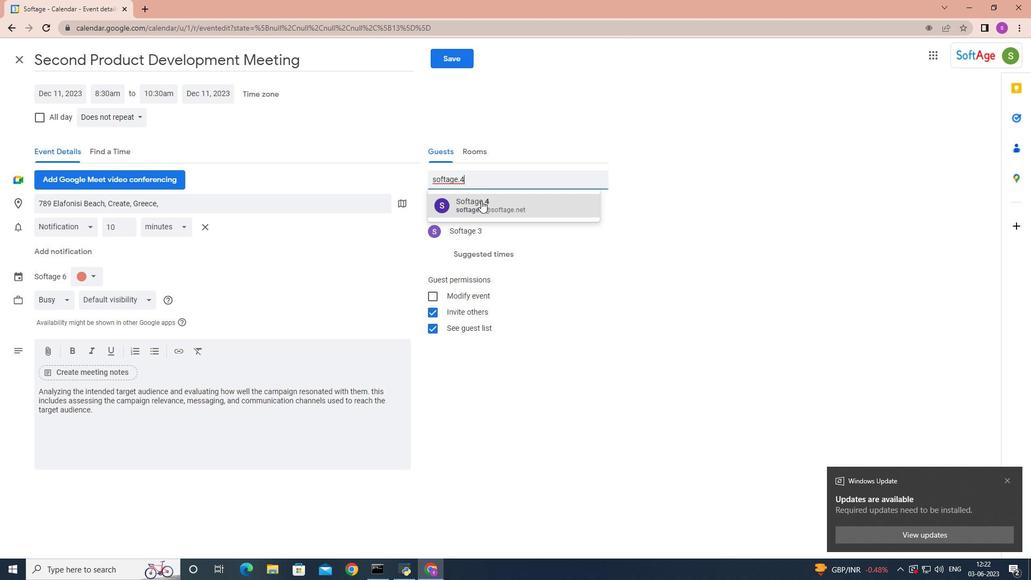 
Action: Mouse pressed left at (481, 201)
Screenshot: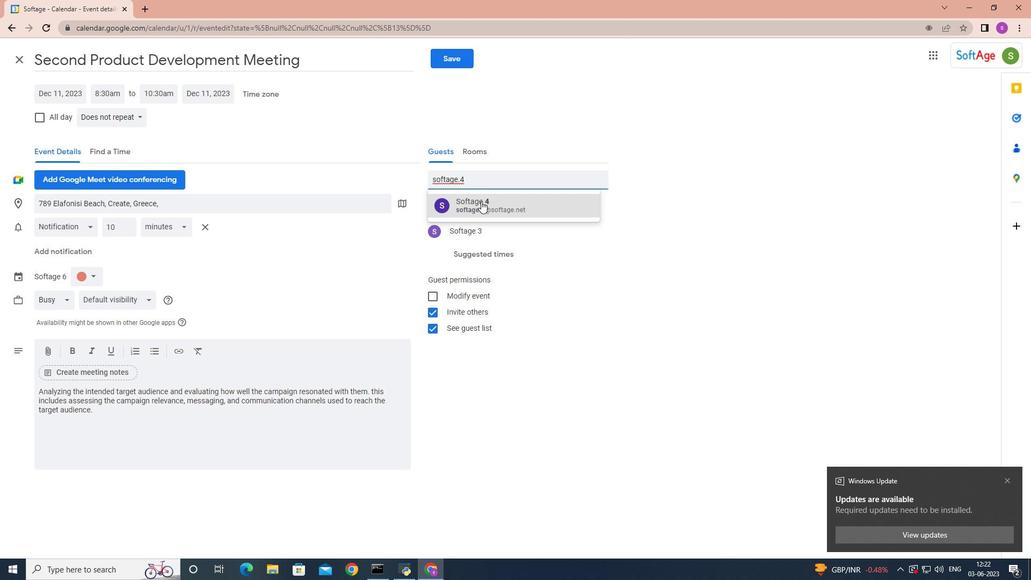
Action: Mouse moved to (134, 115)
Screenshot: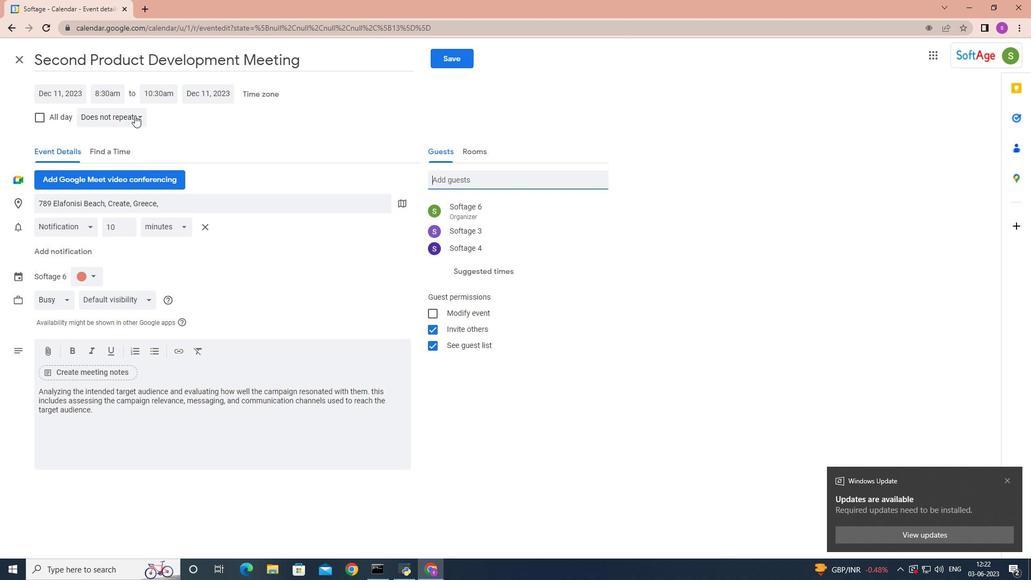 
Action: Mouse pressed left at (134, 115)
Screenshot: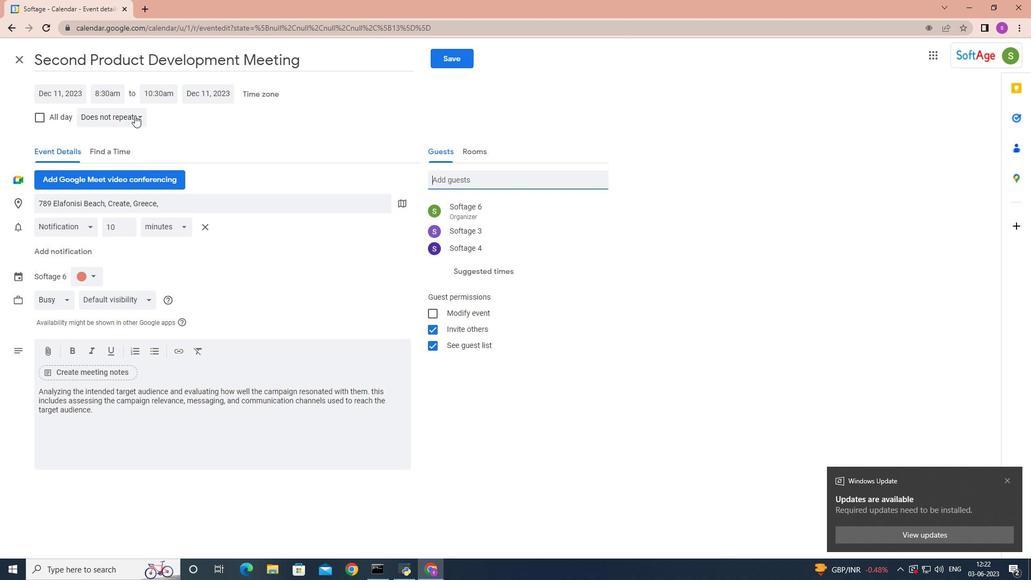 
Action: Mouse moved to (130, 232)
Screenshot: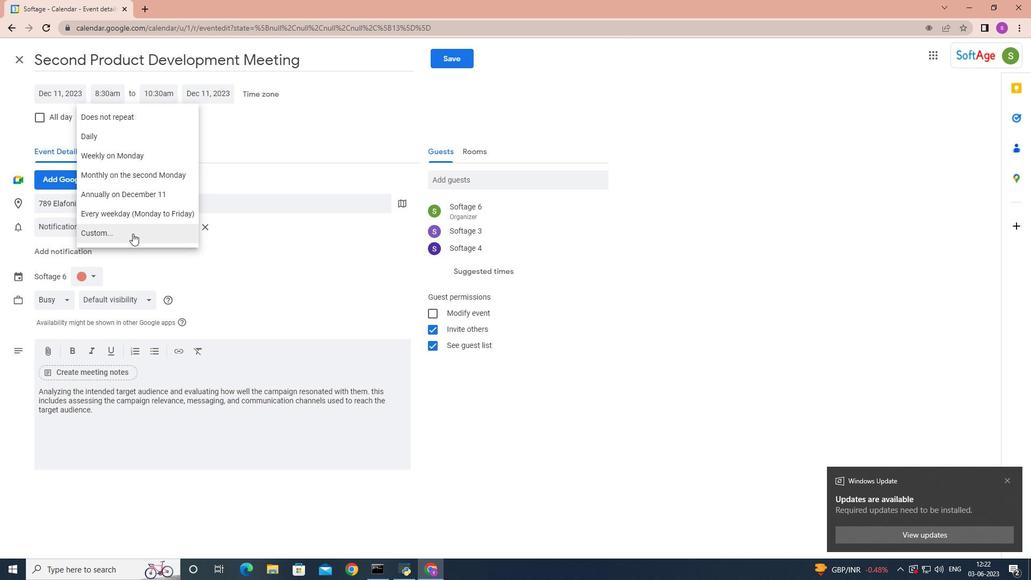 
Action: Mouse pressed left at (130, 232)
Screenshot: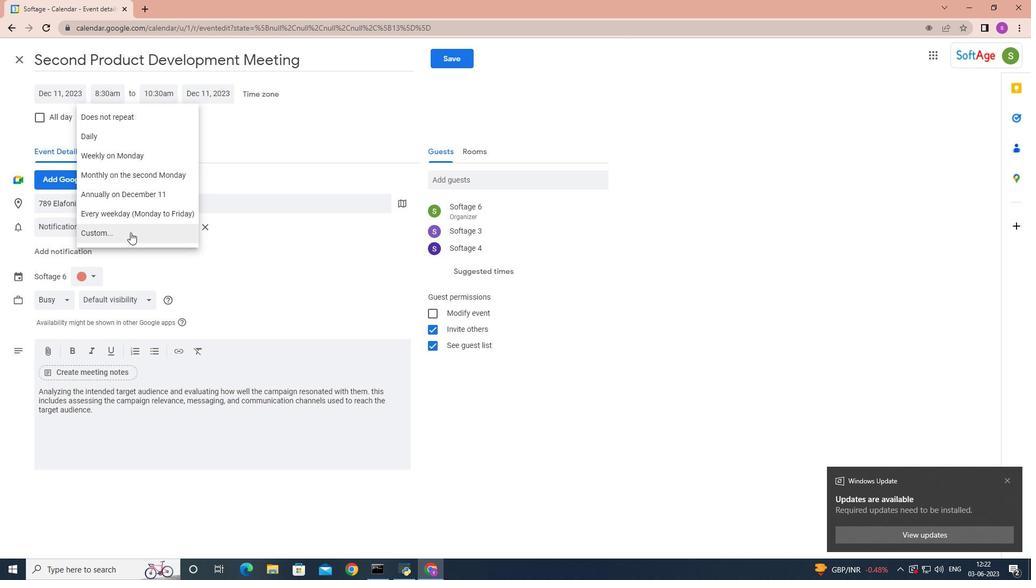 
Action: Mouse moved to (431, 279)
Screenshot: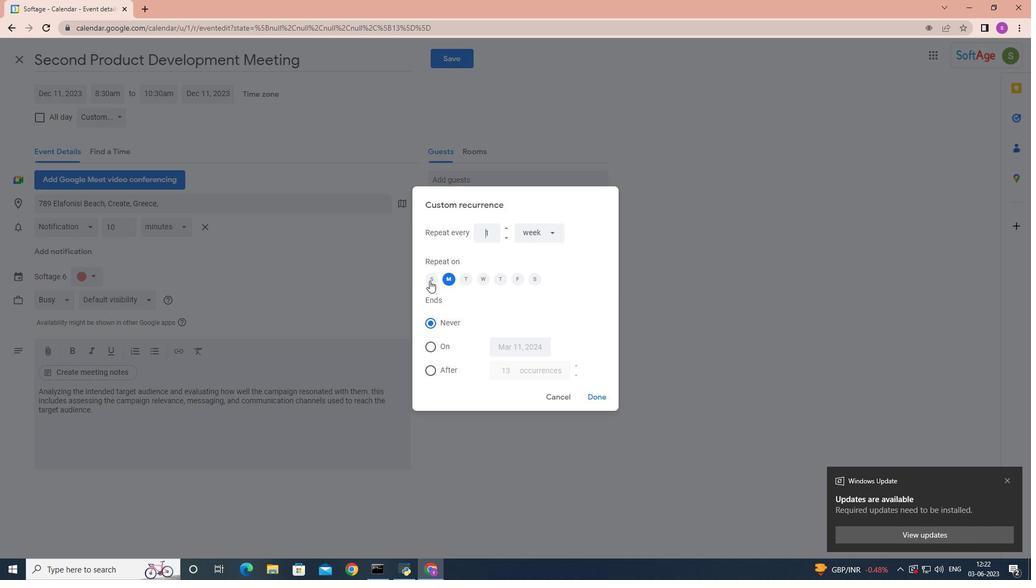 
Action: Mouse pressed left at (431, 279)
Screenshot: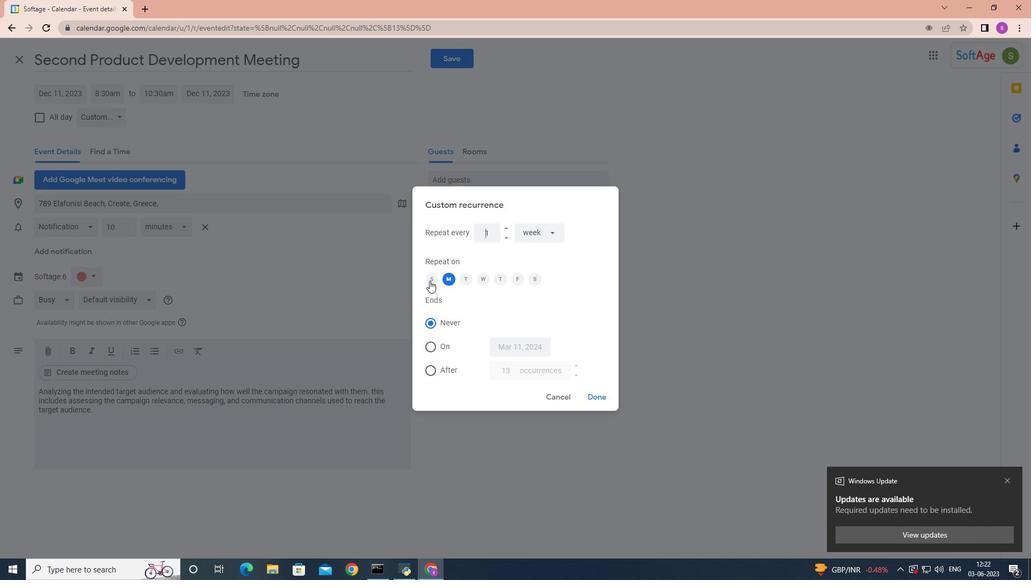 
Action: Mouse moved to (450, 278)
Screenshot: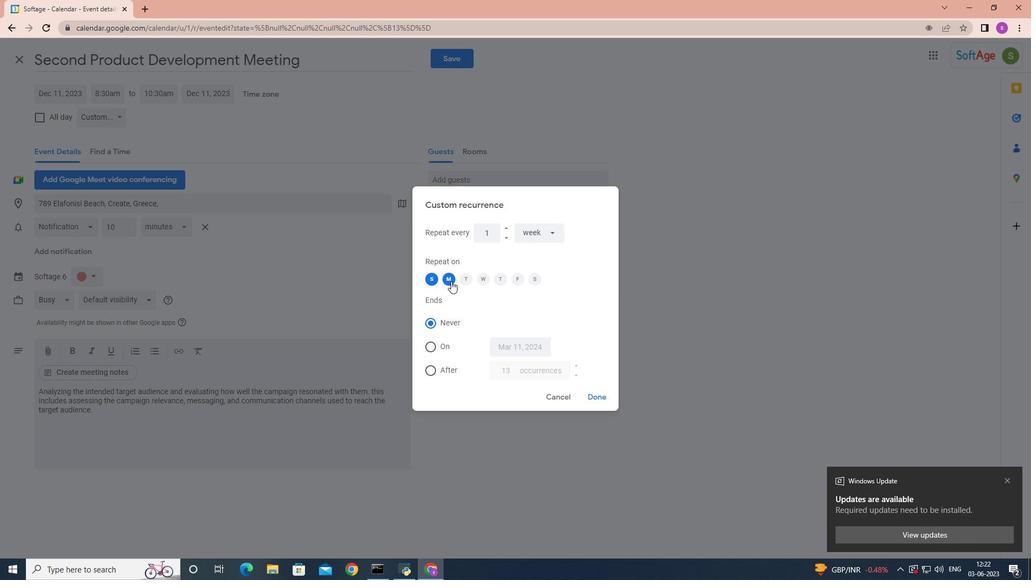 
Action: Mouse pressed left at (450, 278)
Screenshot: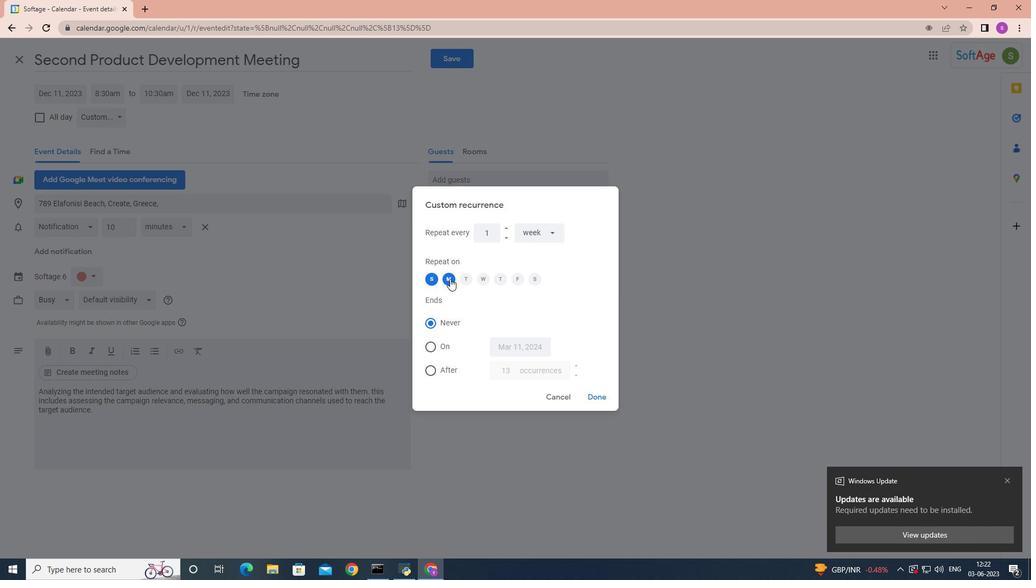 
Action: Mouse moved to (592, 395)
Screenshot: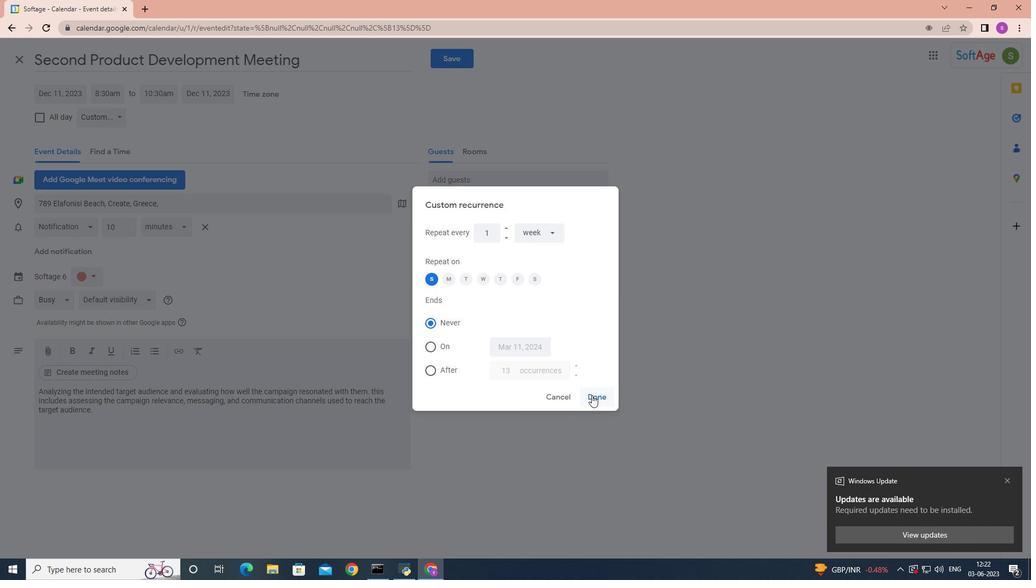 
Action: Mouse pressed left at (592, 395)
Screenshot: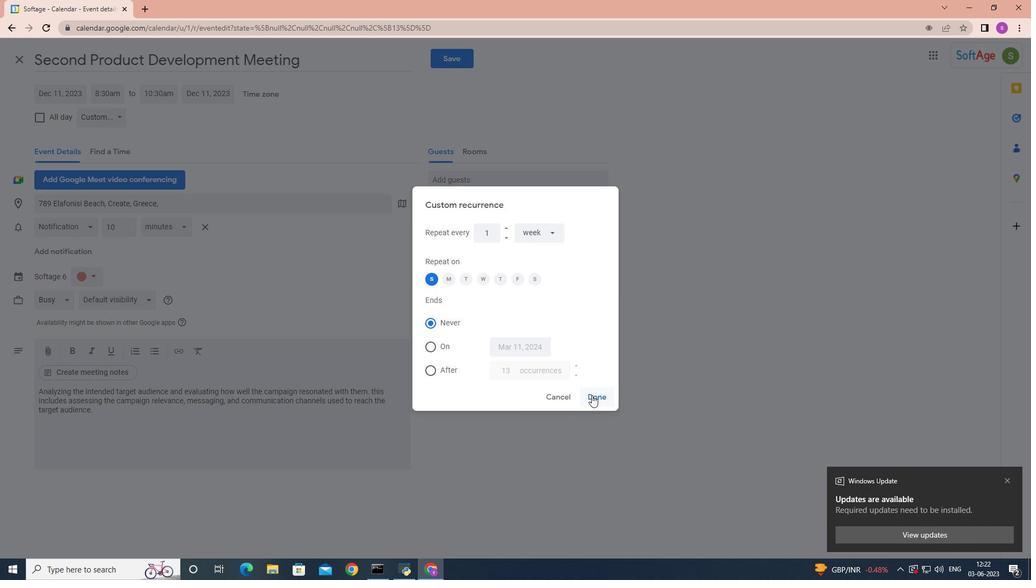 
Action: Mouse moved to (452, 59)
Screenshot: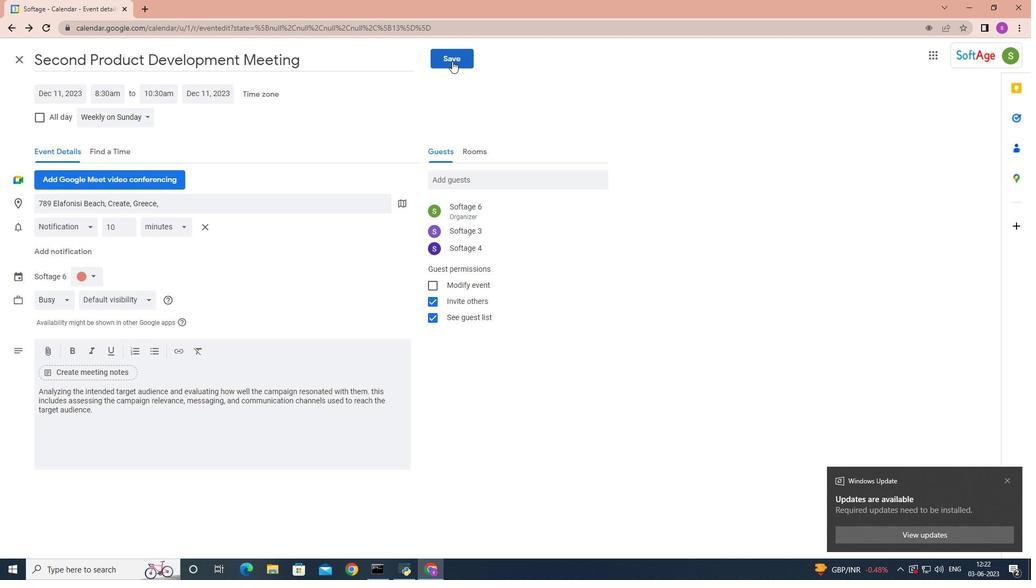 
Action: Mouse pressed left at (452, 59)
Screenshot: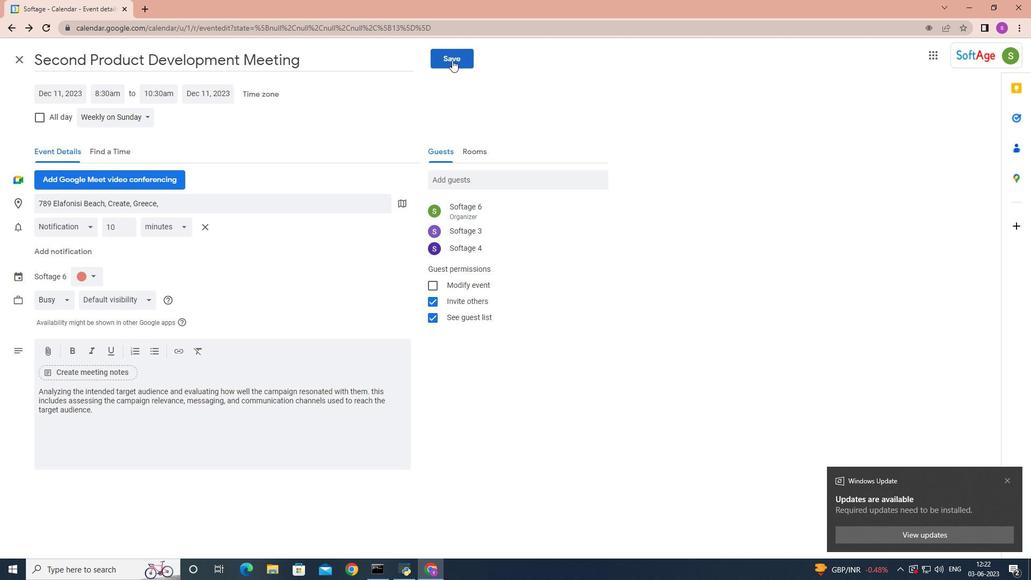 
Action: Mouse moved to (626, 322)
Screenshot: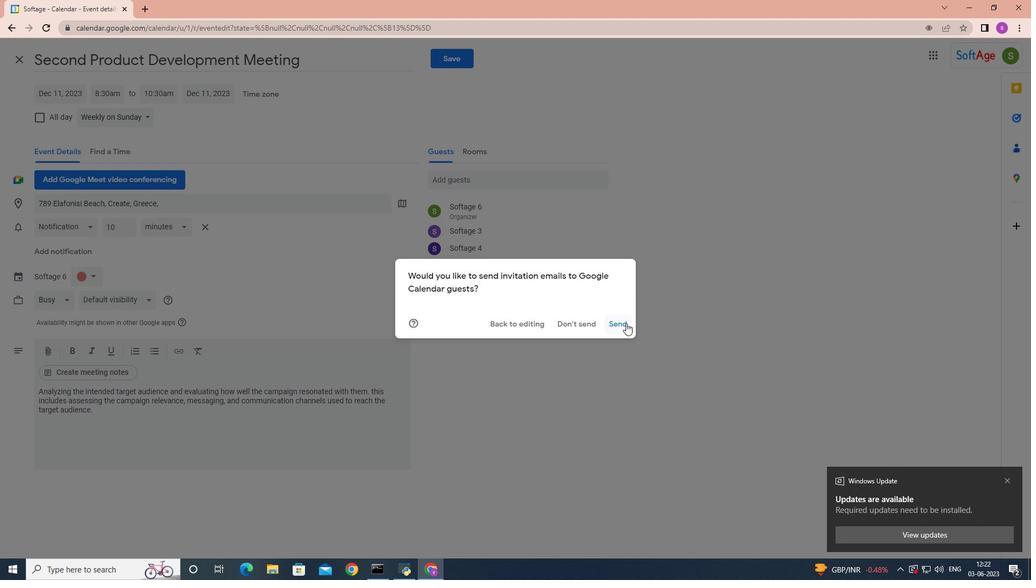 
Action: Mouse pressed left at (626, 322)
Screenshot: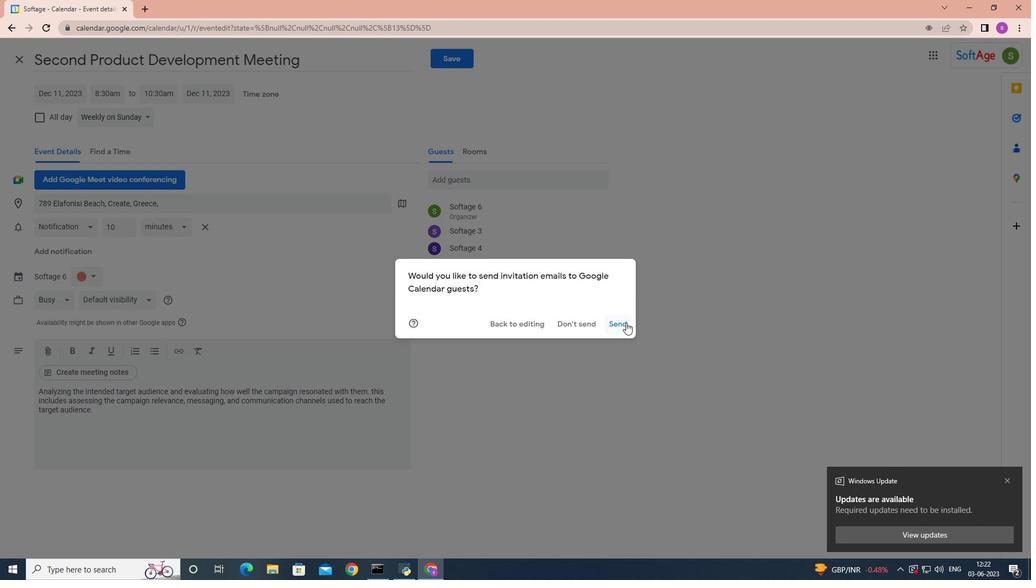 
Action: Mouse moved to (626, 322)
Screenshot: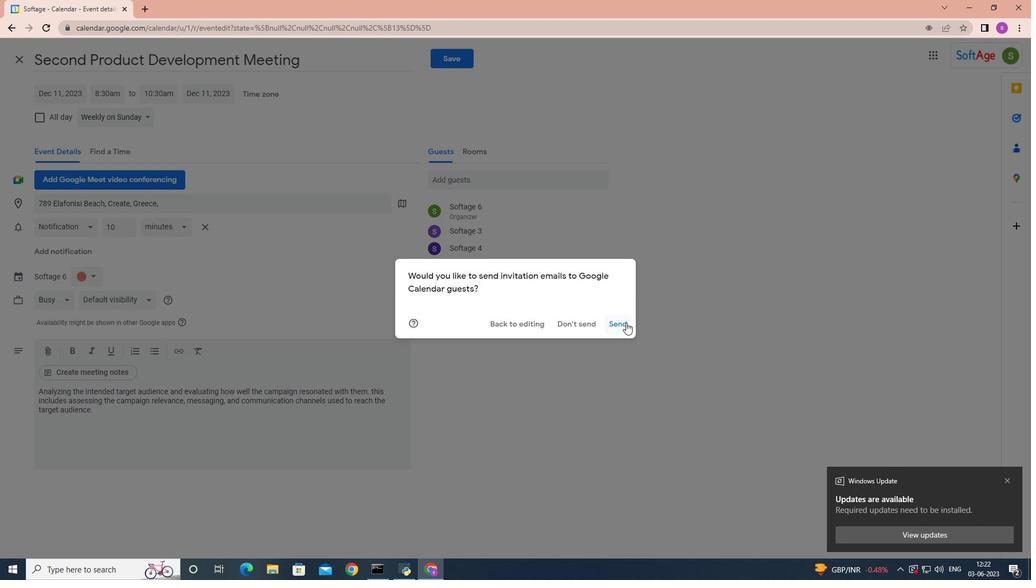 
